 Task: Find the shortest route from Los Angeles to Death Valley National Park.
Action: Mouse moved to (1158, 88)
Screenshot: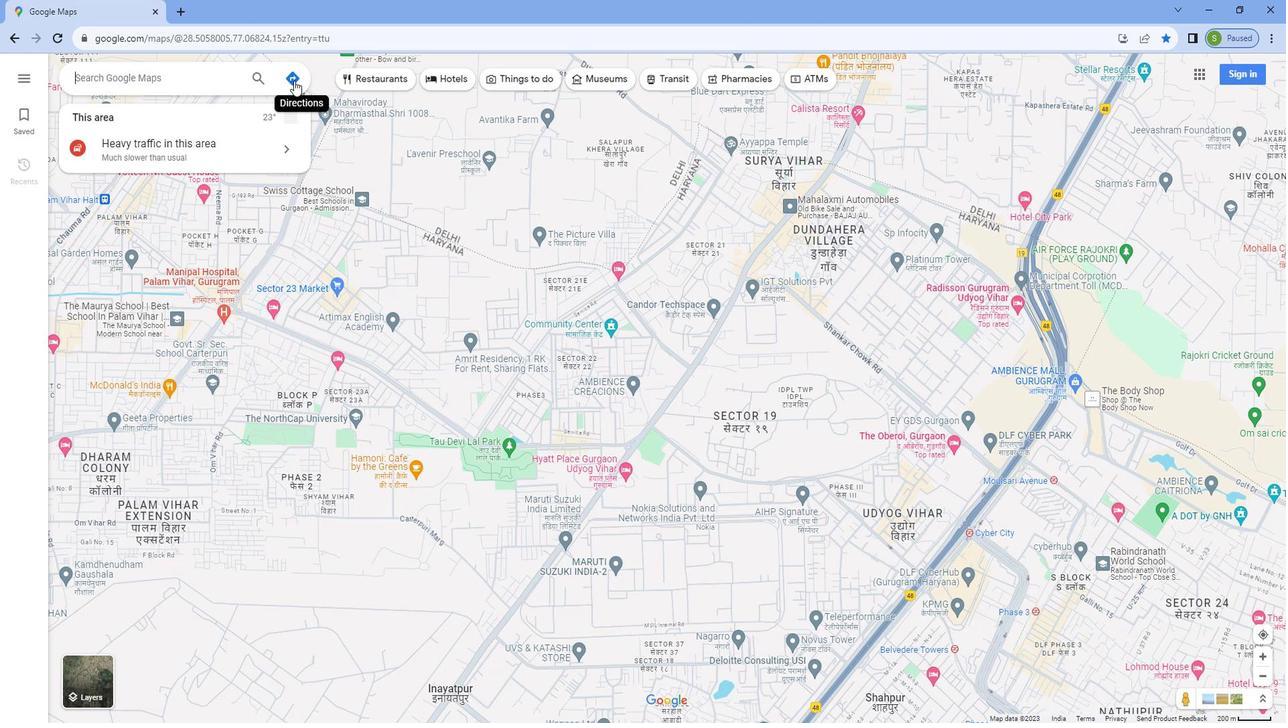 
Action: Mouse pressed left at (1158, 88)
Screenshot: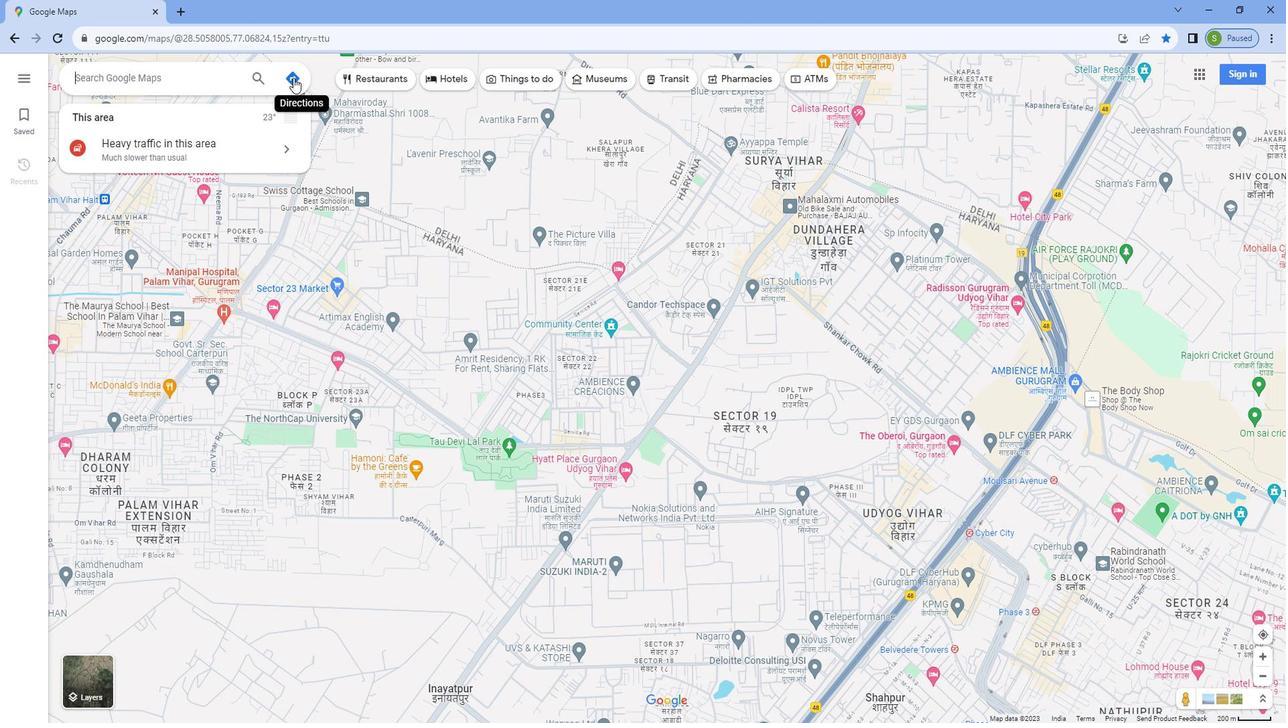
Action: Mouse moved to (1066, 121)
Screenshot: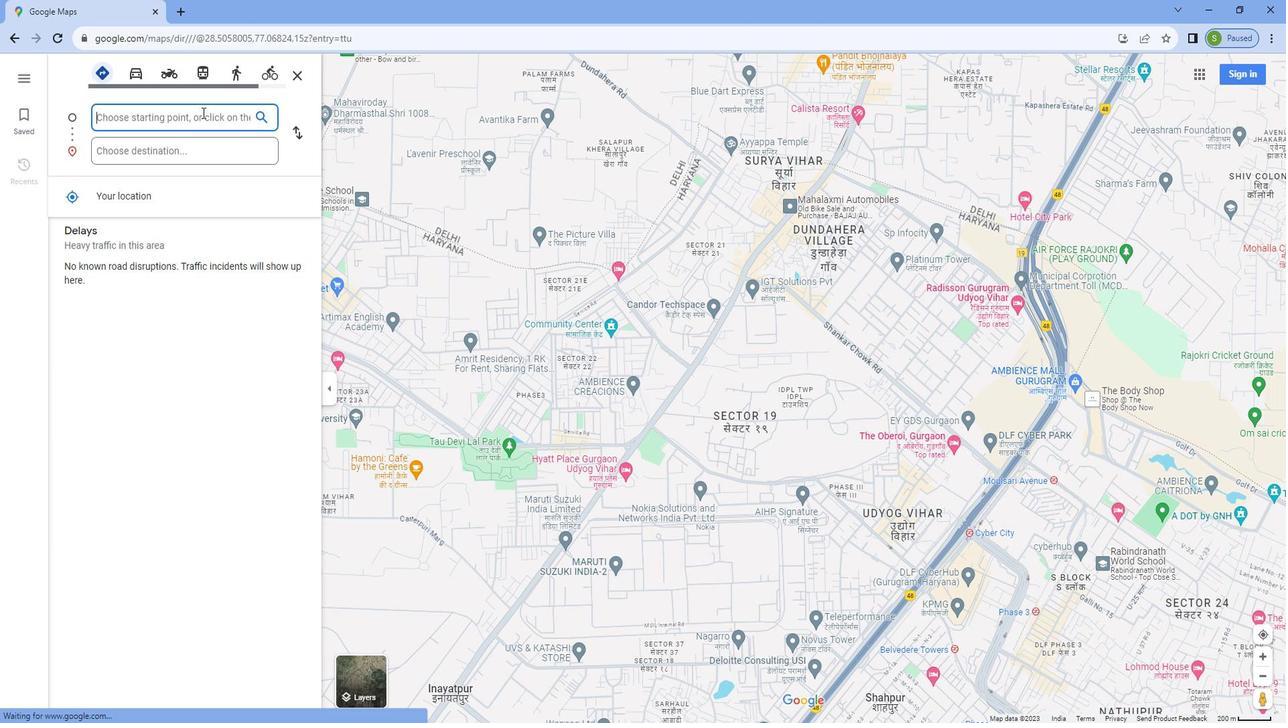 
Action: Mouse pressed left at (1066, 121)
Screenshot: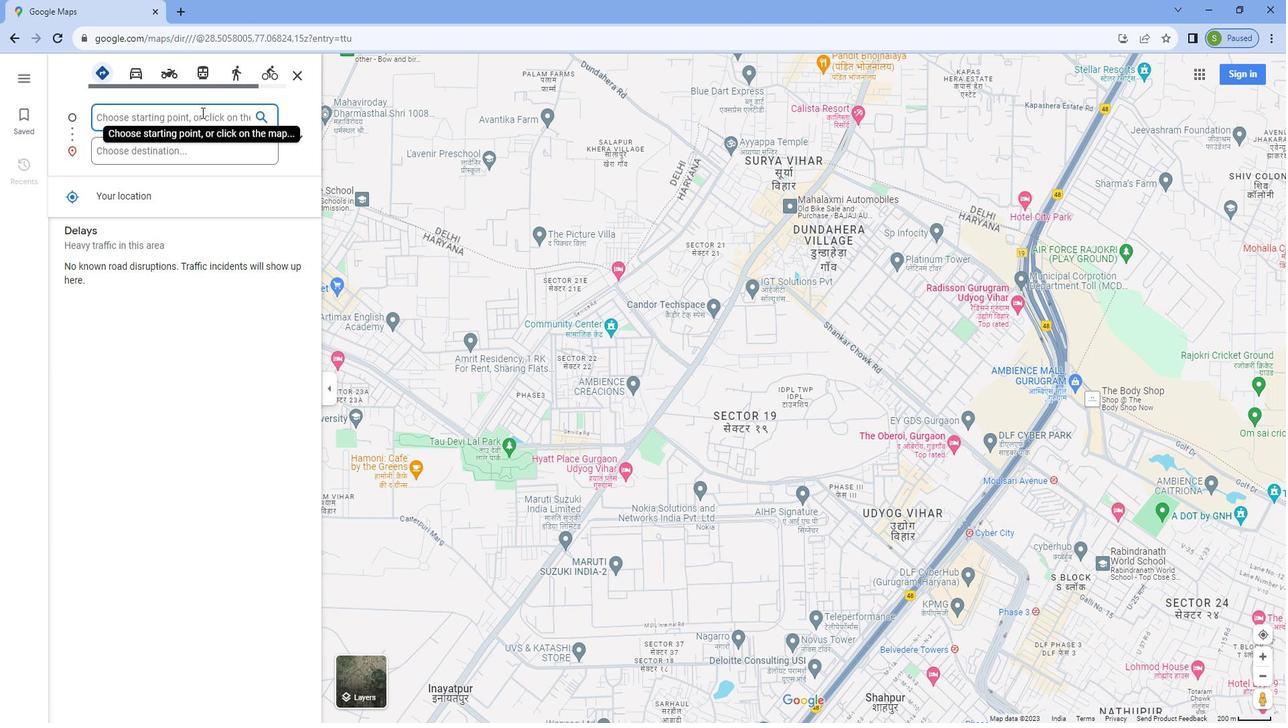 
Action: Key pressed <Key.caps_lock>L<Key.caps_lock>os<Key.space><Key.caps_lock>A<Key.caps_lock>ngeles
Screenshot: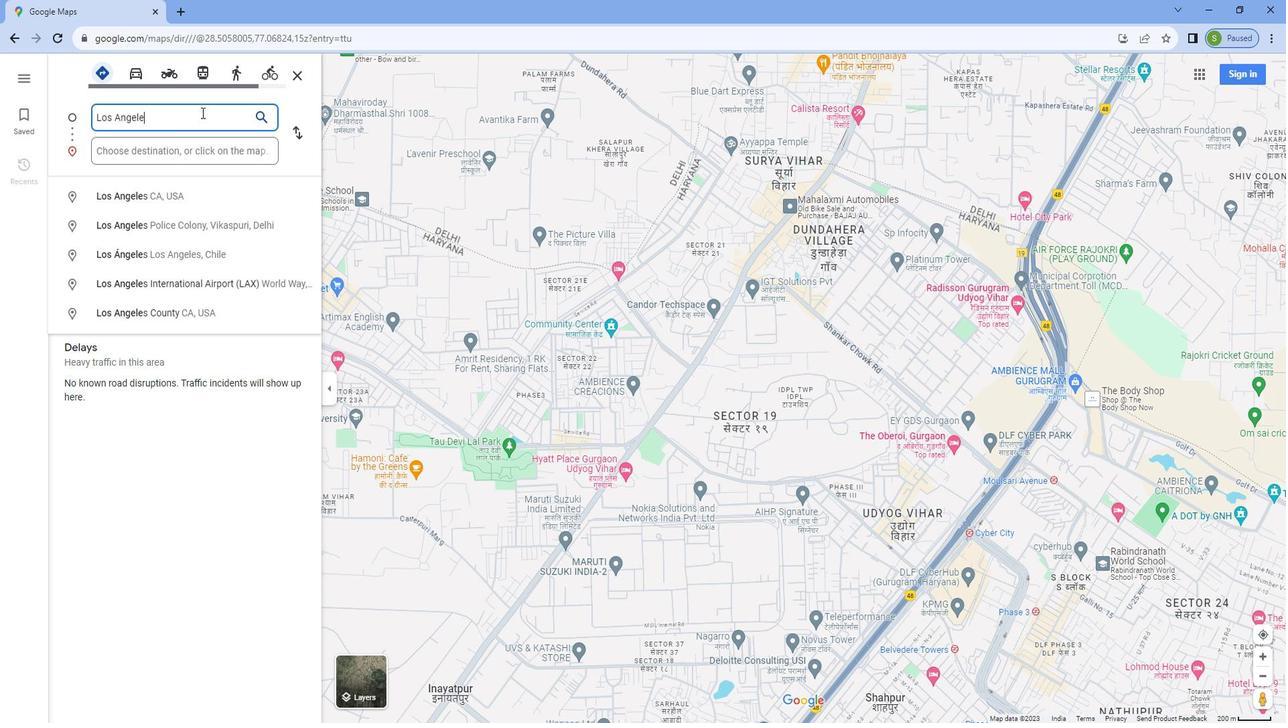 
Action: Mouse moved to (1078, 162)
Screenshot: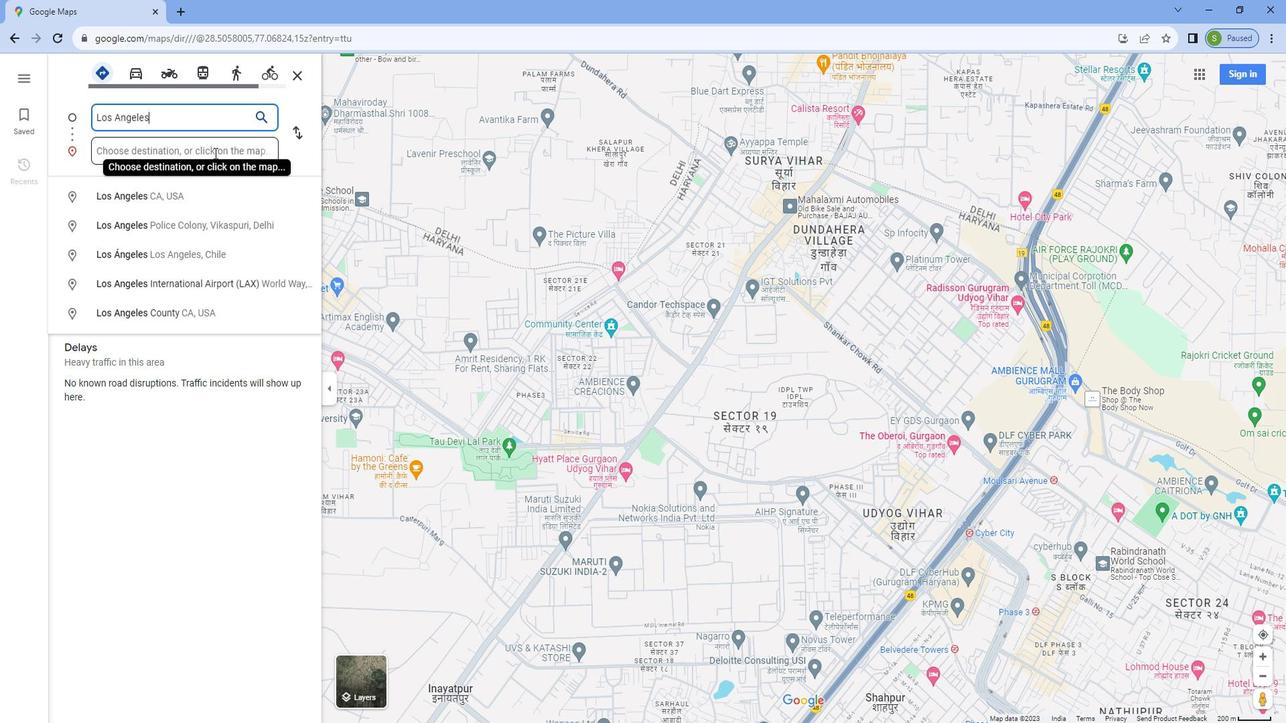 
Action: Mouse pressed left at (1078, 162)
Screenshot: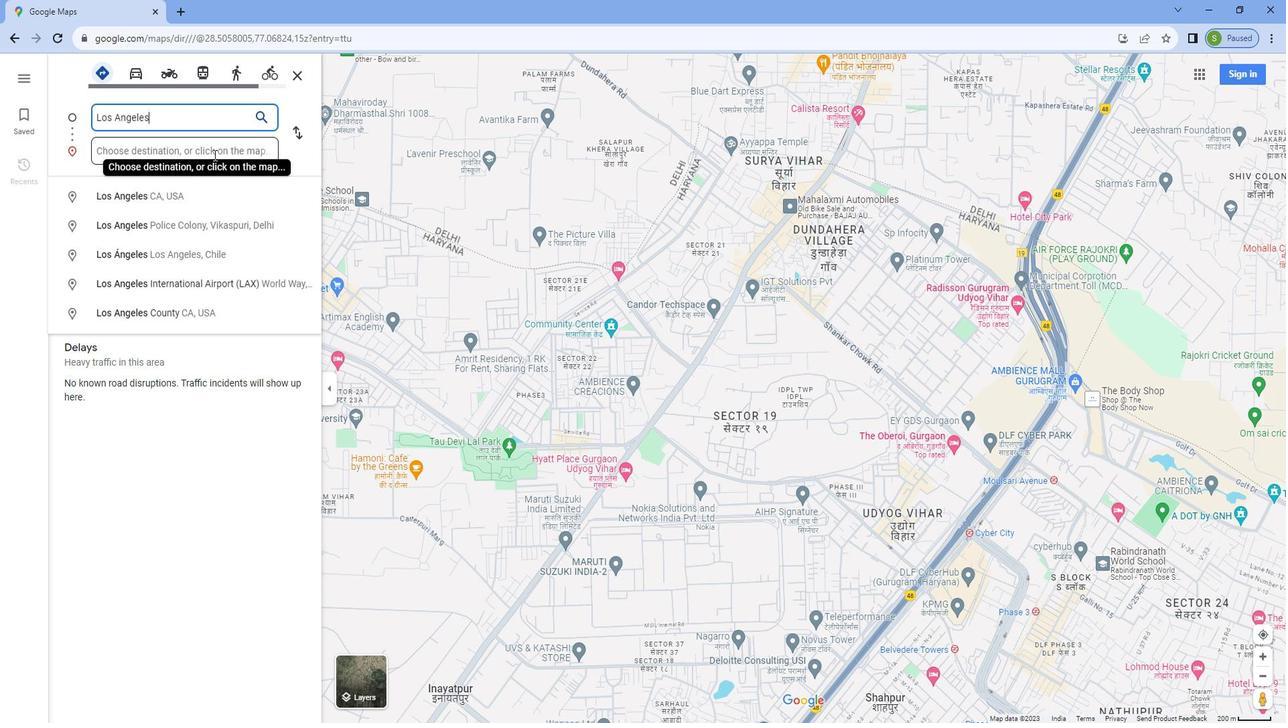 
Action: Key pressed <Key.caps_lock>D<Key.caps_lock>eath<Key.space><Key.caps_lock>V<Key.caps_lock>alley<Key.space><Key.caps_lock>N<Key.caps_lock>ational<Key.space><Key.caps_lock>P<Key.caps_lock>ark<Key.enter>
Screenshot: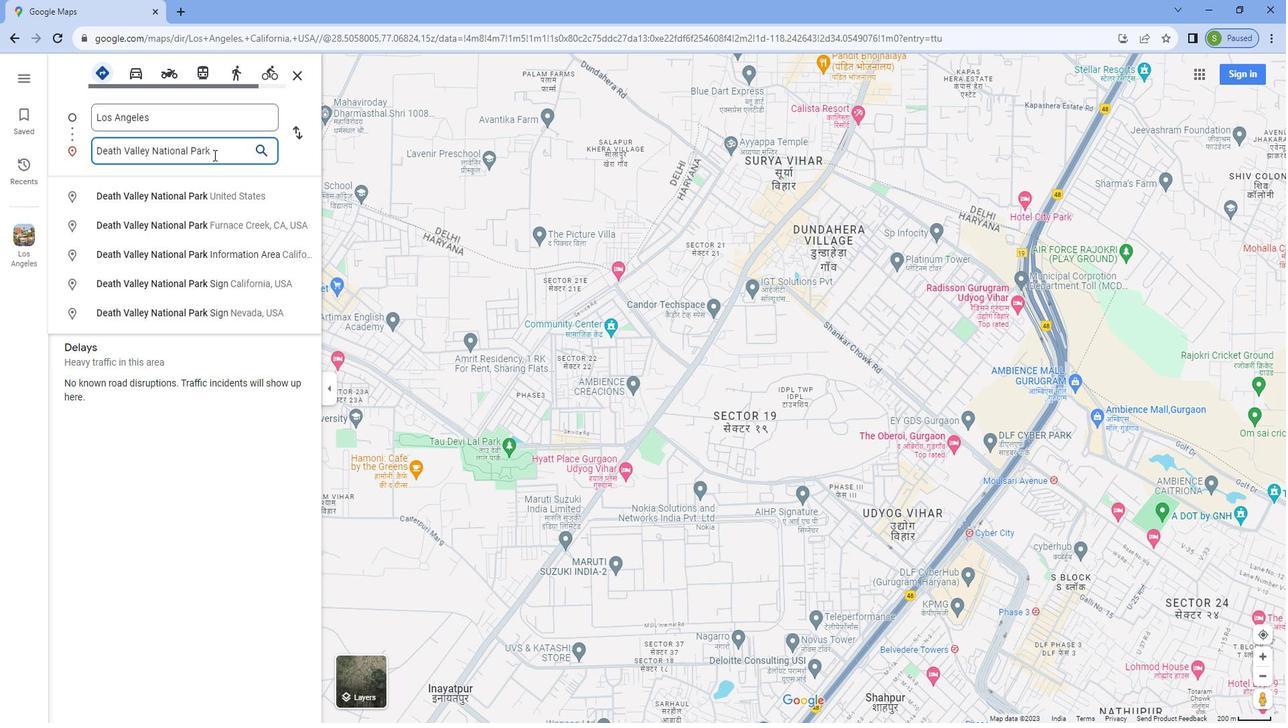 
Action: Mouse moved to (979, 369)
Screenshot: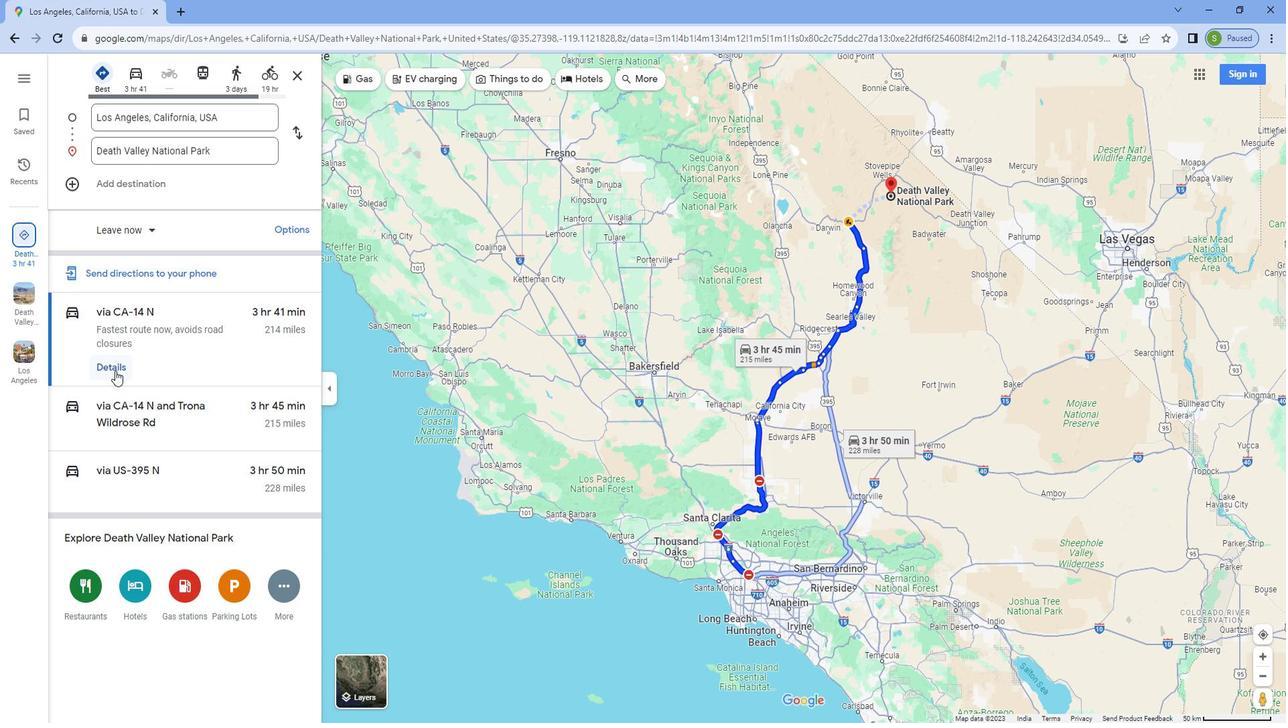 
Action: Mouse pressed left at (979, 369)
Screenshot: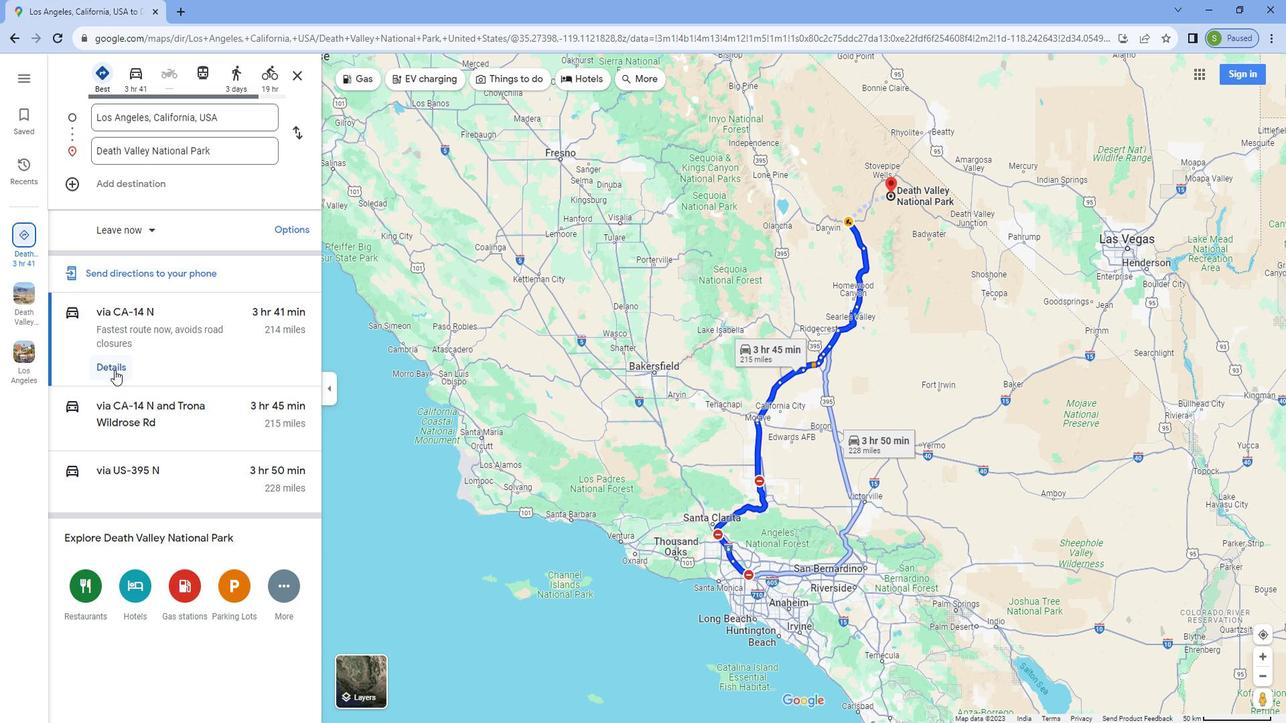 
Action: Mouse moved to (938, 253)
Screenshot: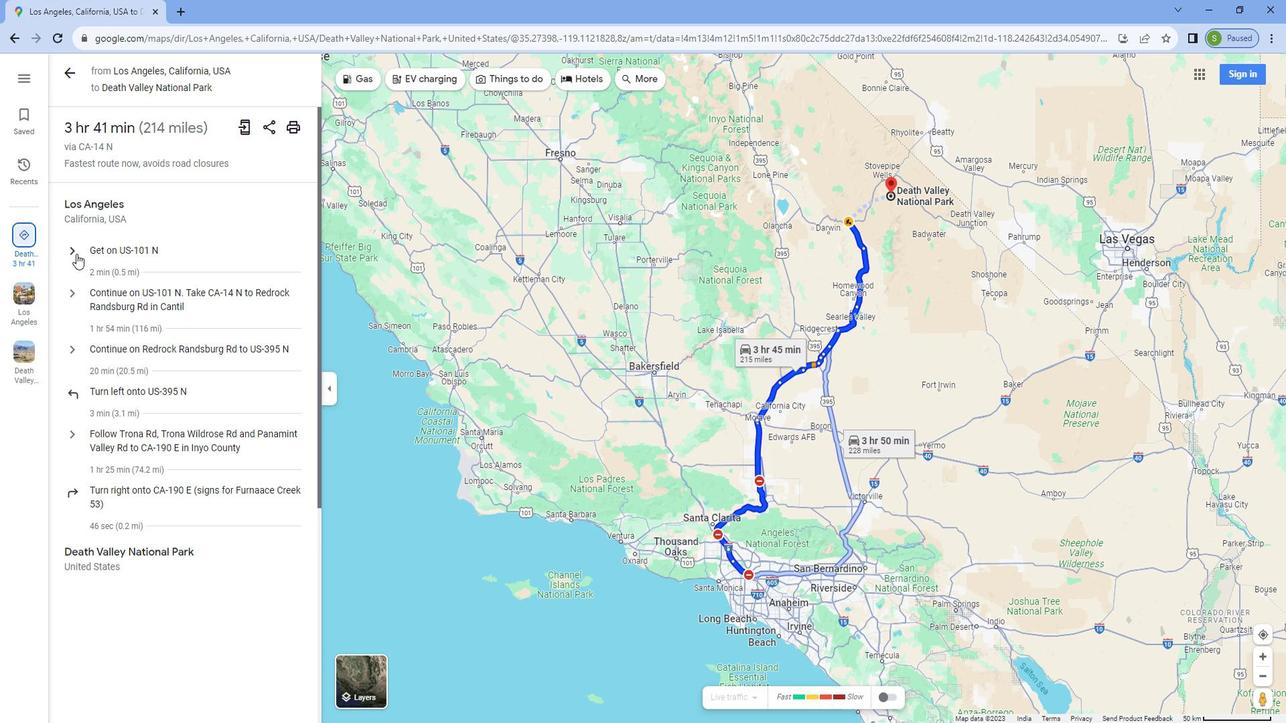 
Action: Mouse pressed left at (938, 253)
Screenshot: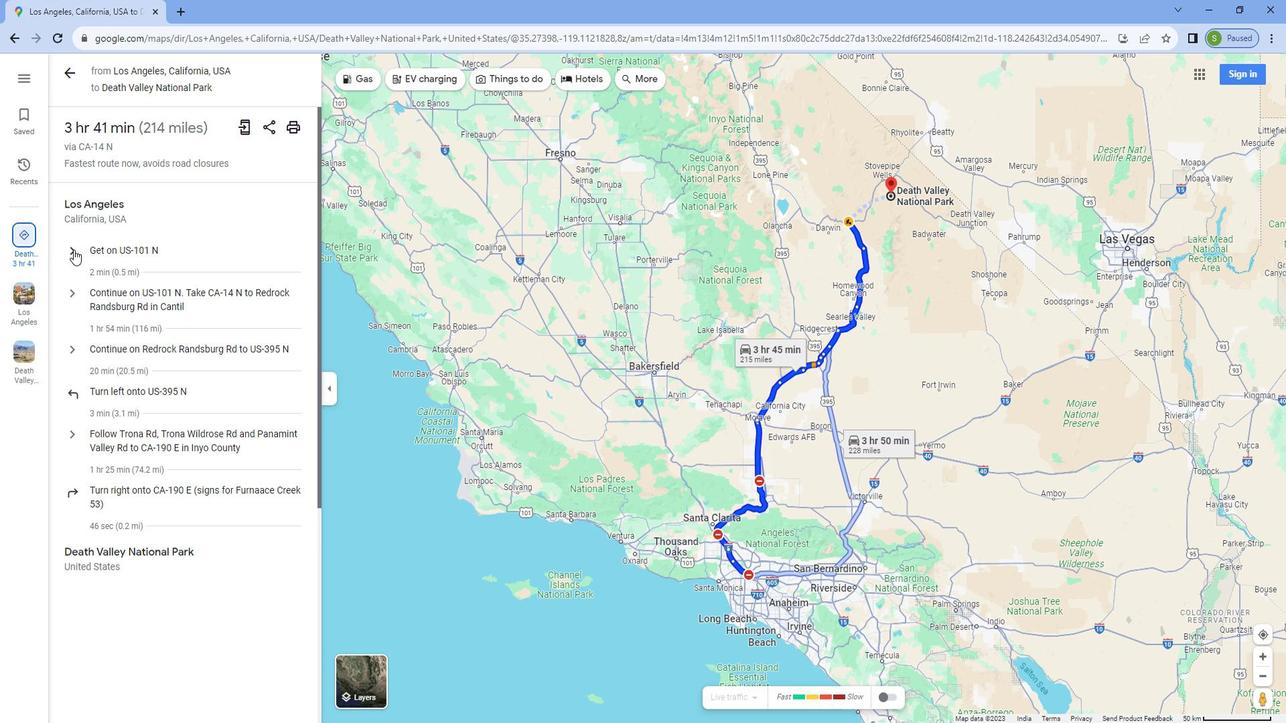 
Action: Mouse moved to (961, 371)
Screenshot: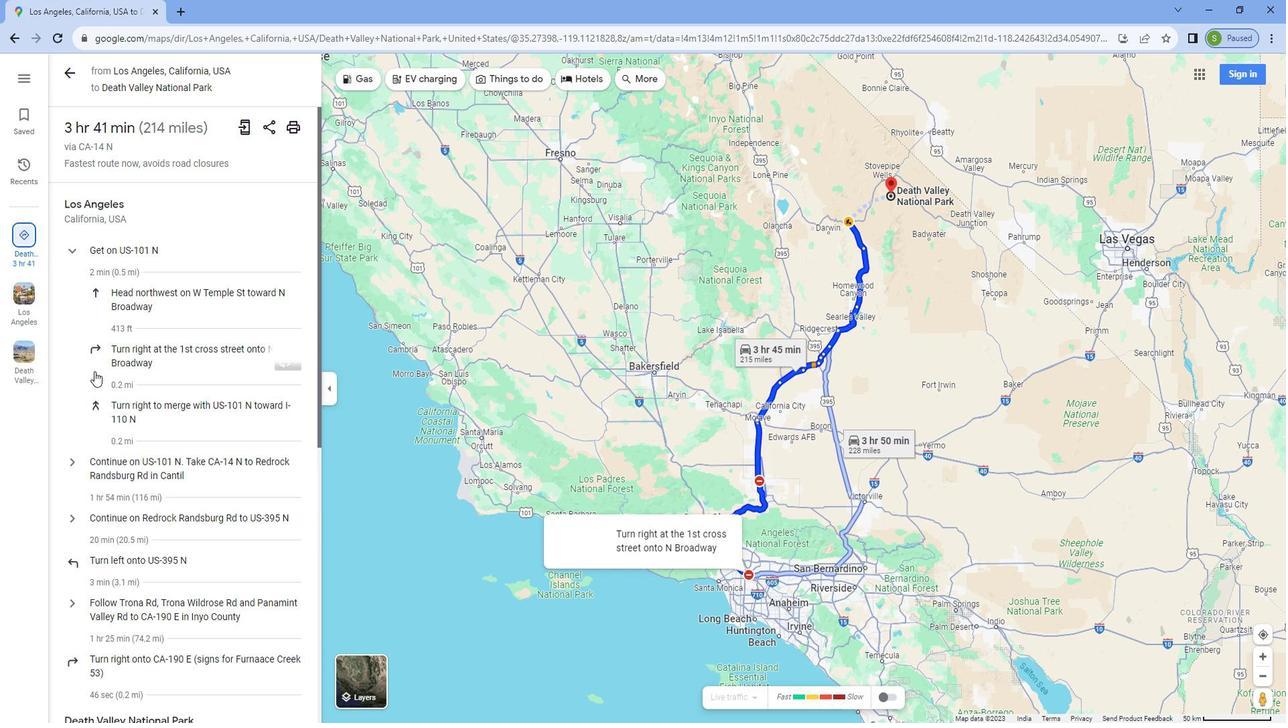 
Action: Mouse scrolled (961, 370) with delta (0, 0)
Screenshot: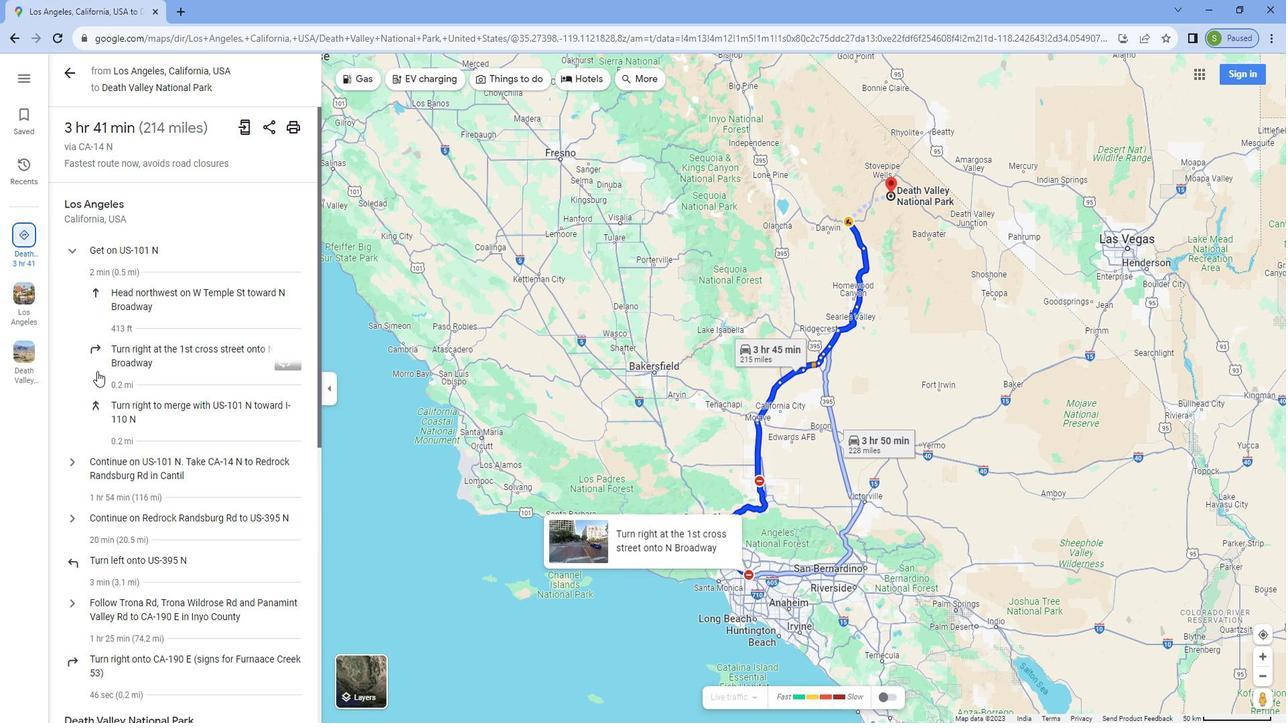 
Action: Mouse scrolled (961, 370) with delta (0, 0)
Screenshot: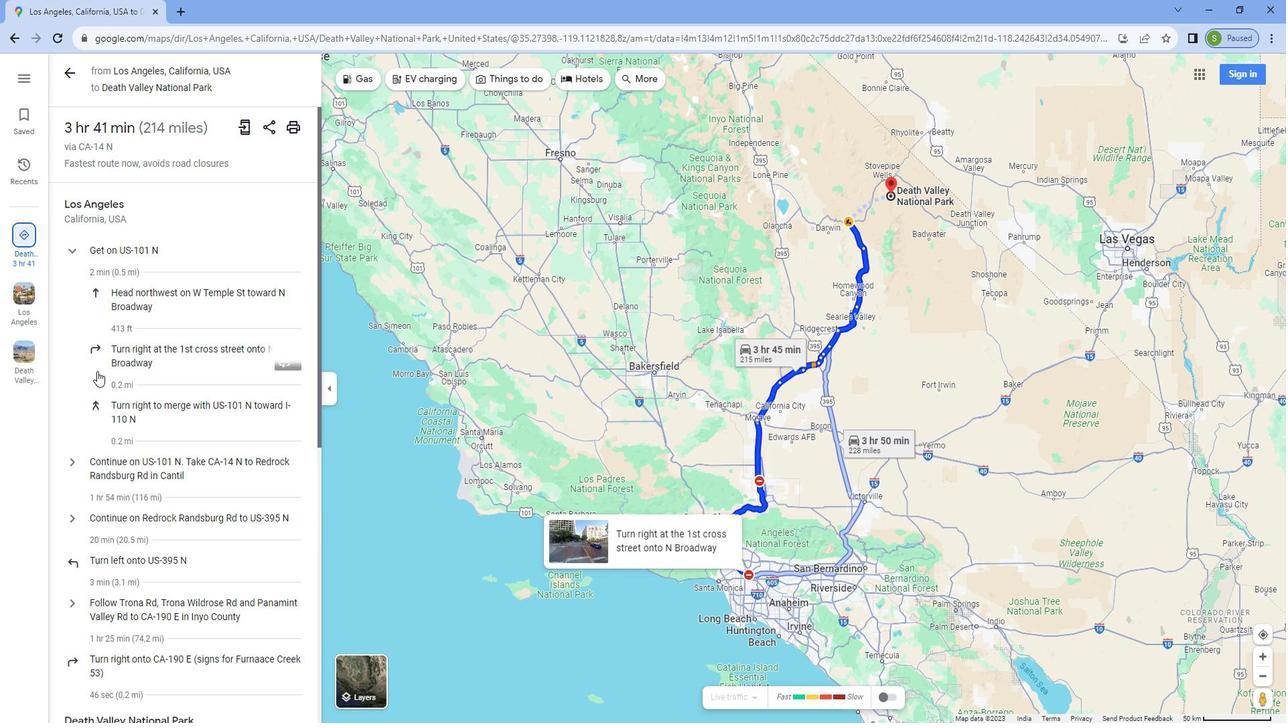 
Action: Mouse moved to (941, 330)
Screenshot: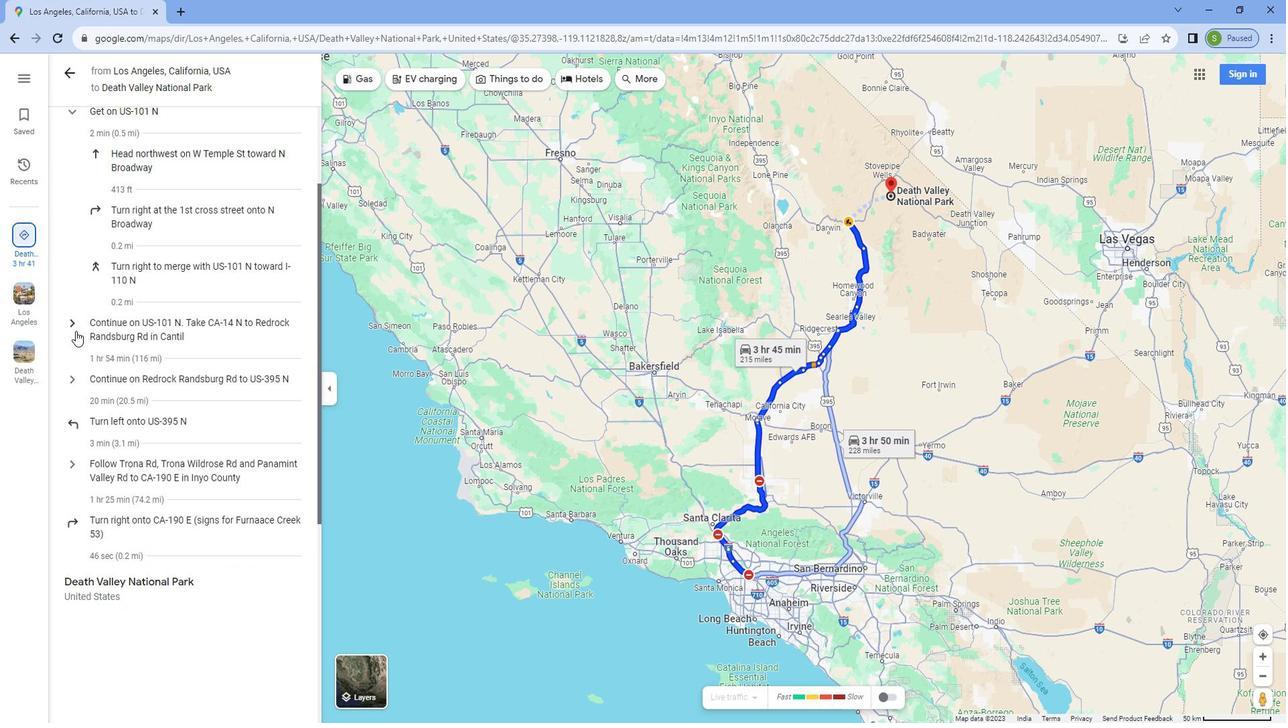 
Action: Mouse pressed left at (941, 330)
Screenshot: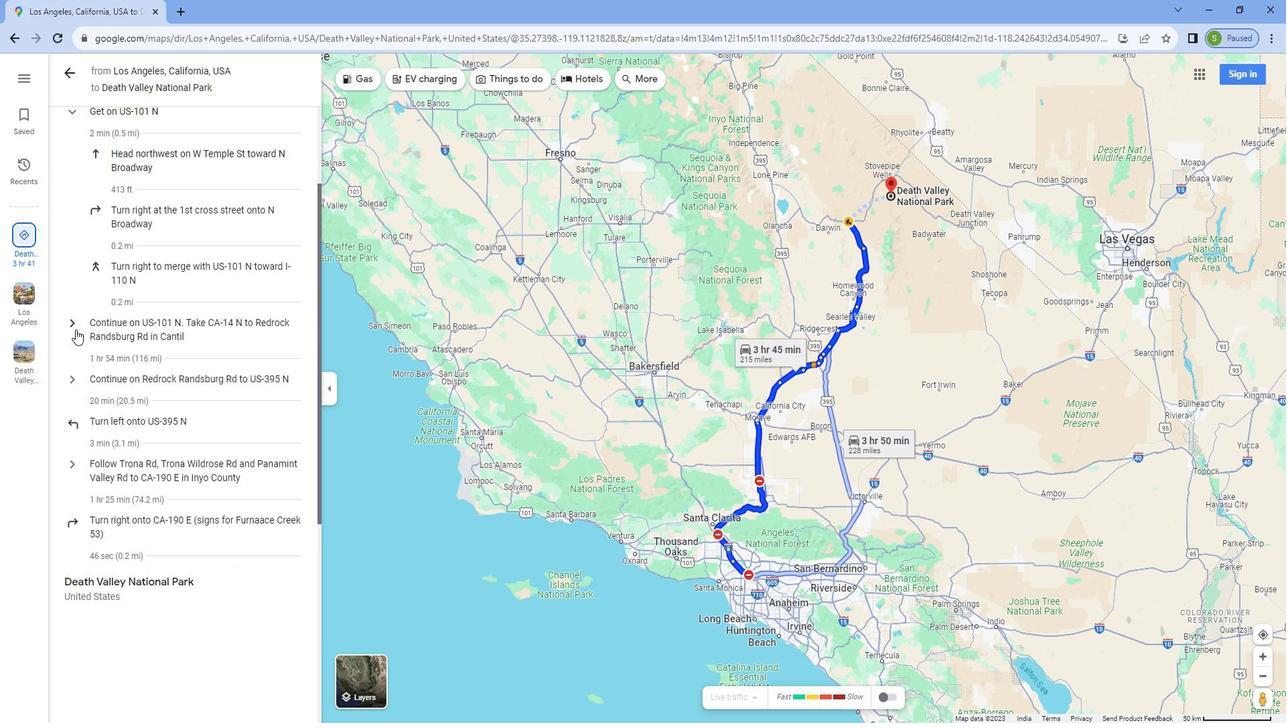 
Action: Mouse moved to (983, 426)
Screenshot: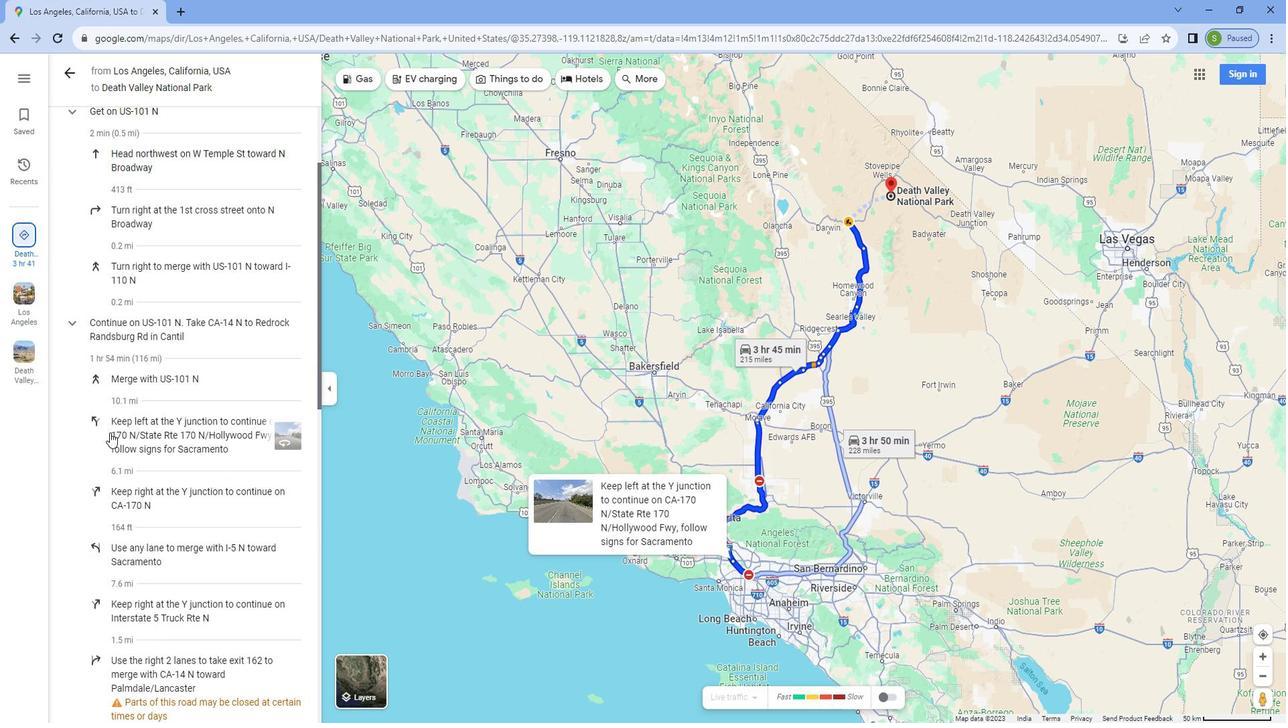 
Action: Mouse scrolled (983, 425) with delta (0, 0)
Screenshot: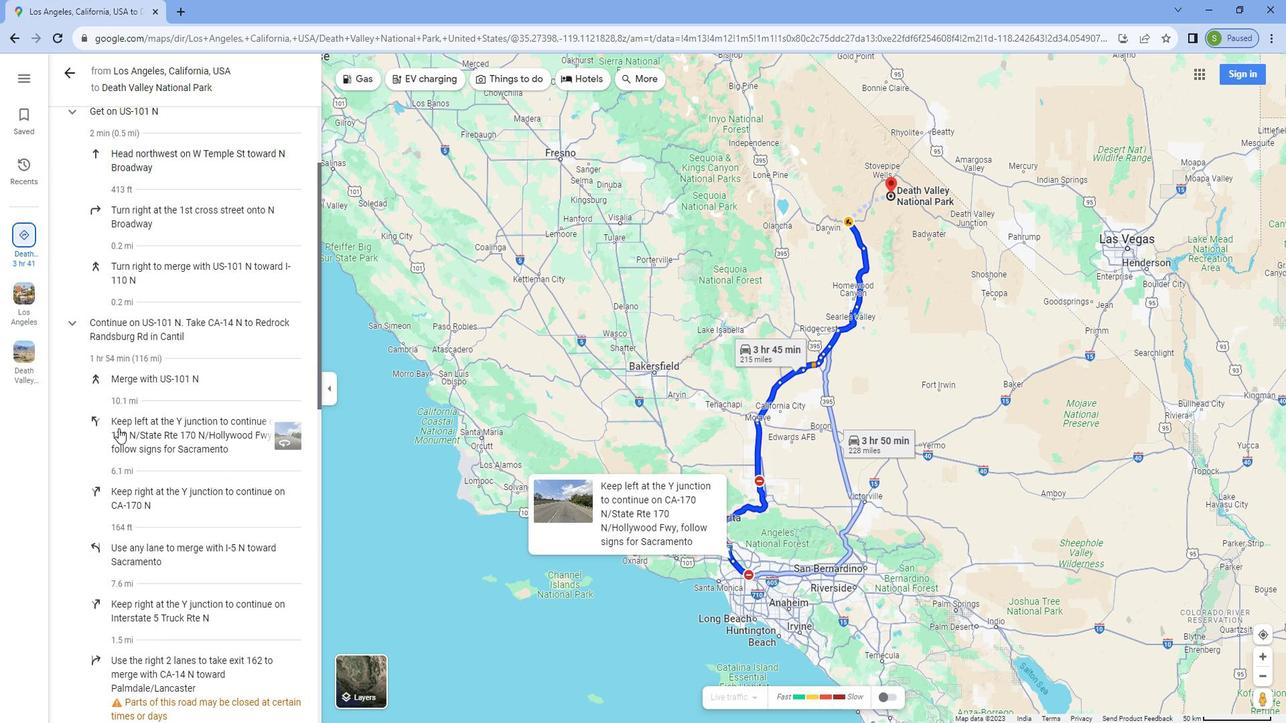 
Action: Mouse scrolled (983, 425) with delta (0, 0)
Screenshot: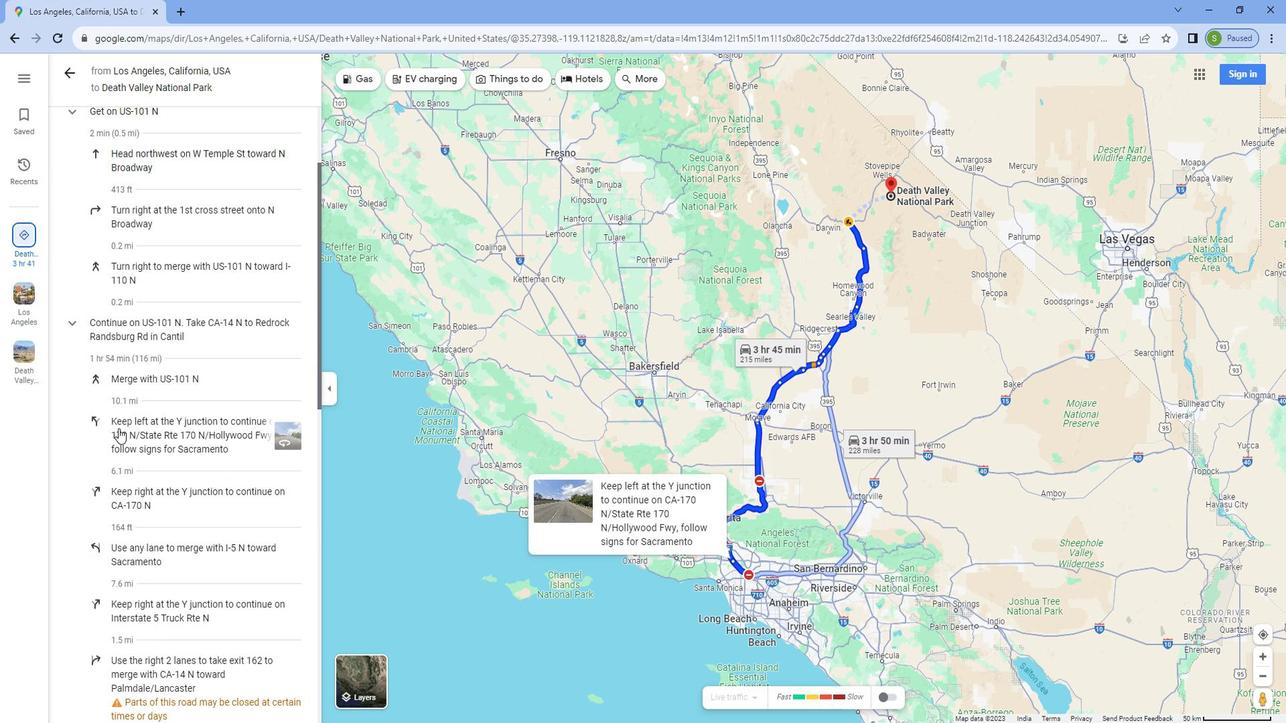 
Action: Mouse scrolled (983, 425) with delta (0, 0)
Screenshot: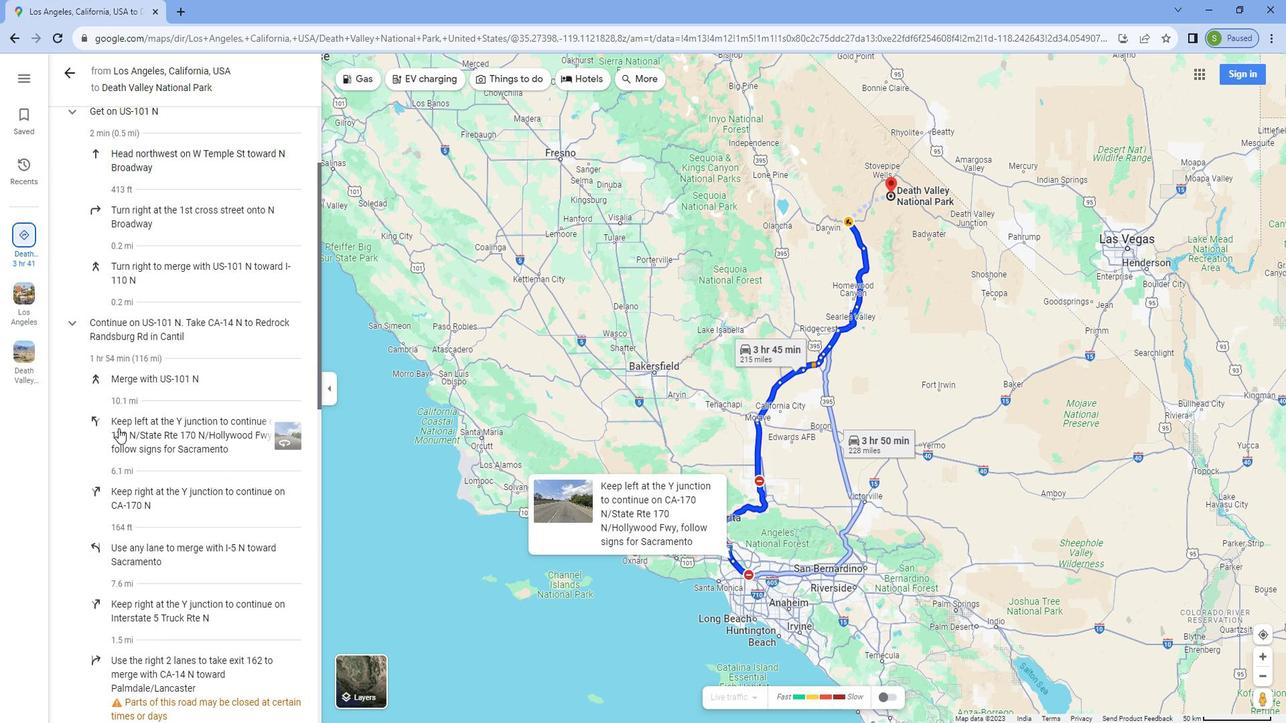 
Action: Mouse scrolled (983, 425) with delta (0, 0)
Screenshot: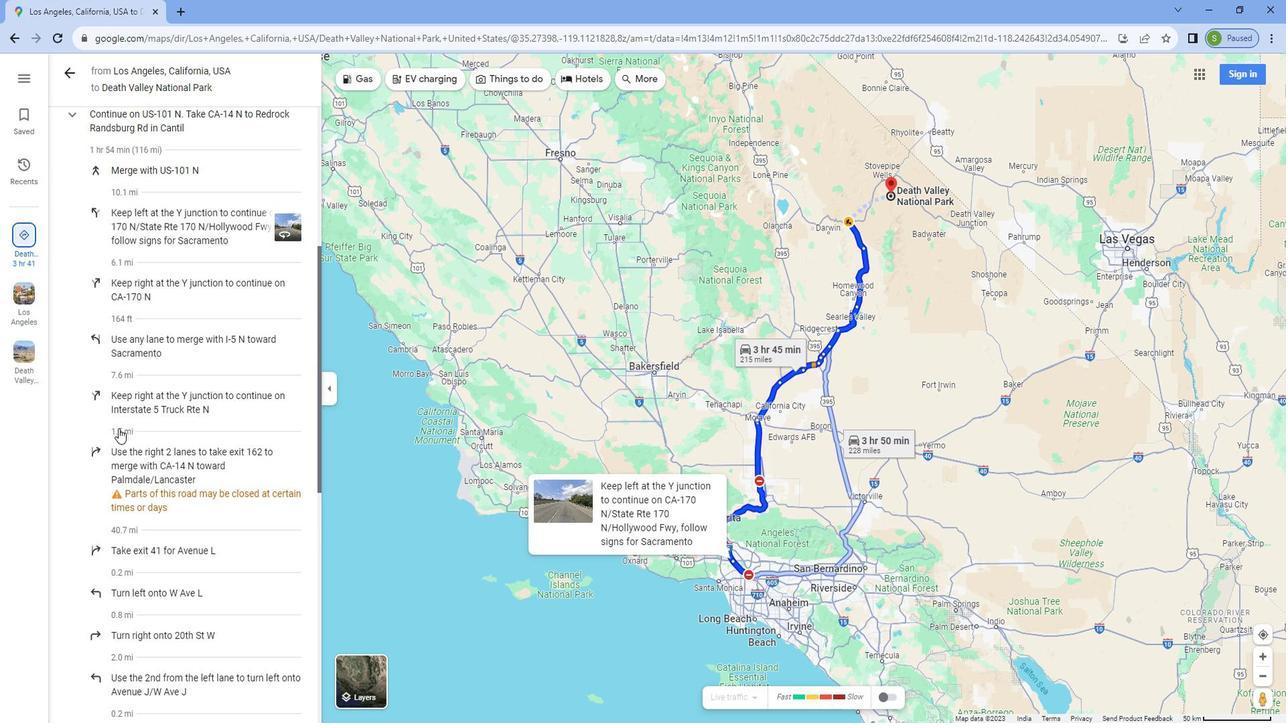 
Action: Mouse scrolled (983, 425) with delta (0, 0)
Screenshot: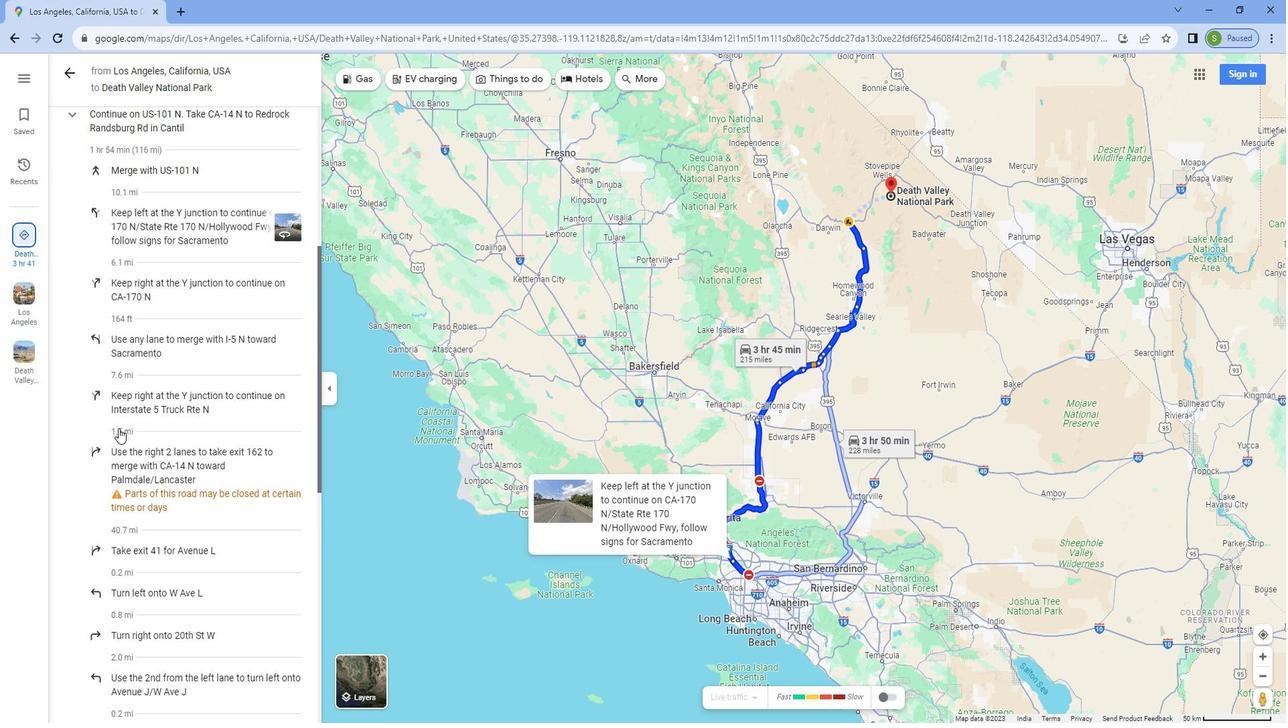 
Action: Mouse scrolled (983, 425) with delta (0, 0)
Screenshot: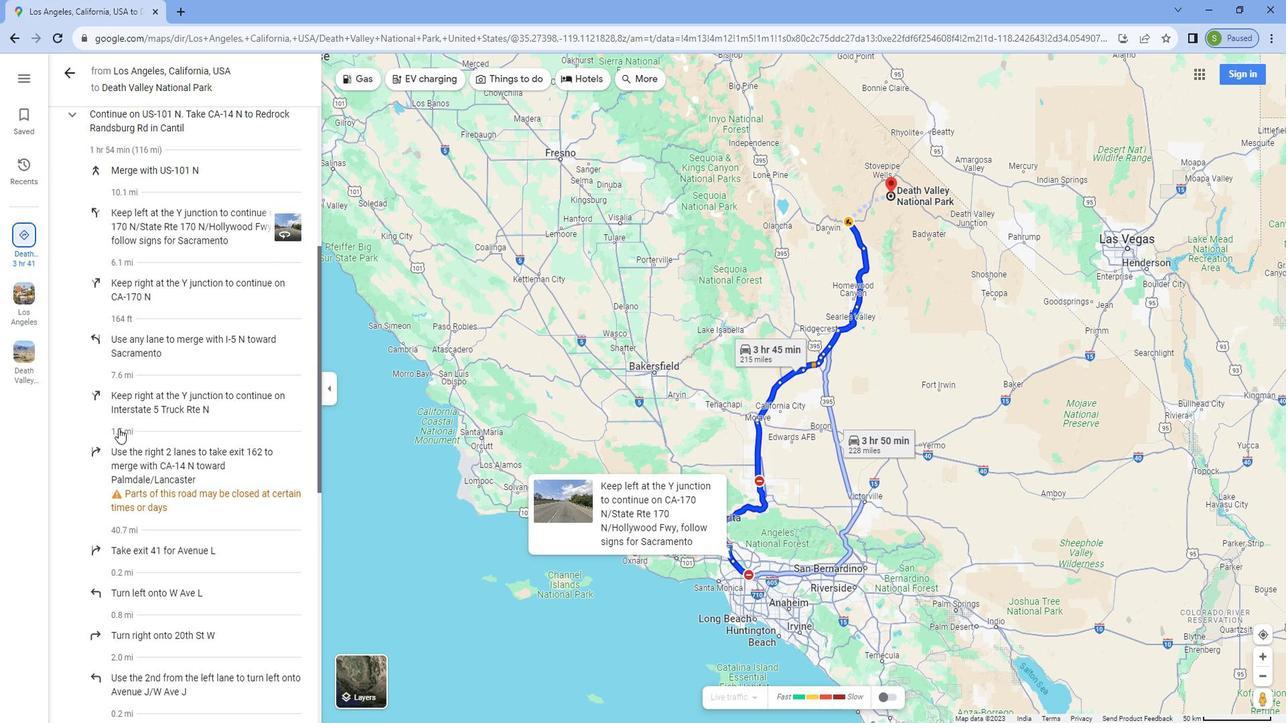 
Action: Mouse scrolled (983, 425) with delta (0, 0)
Screenshot: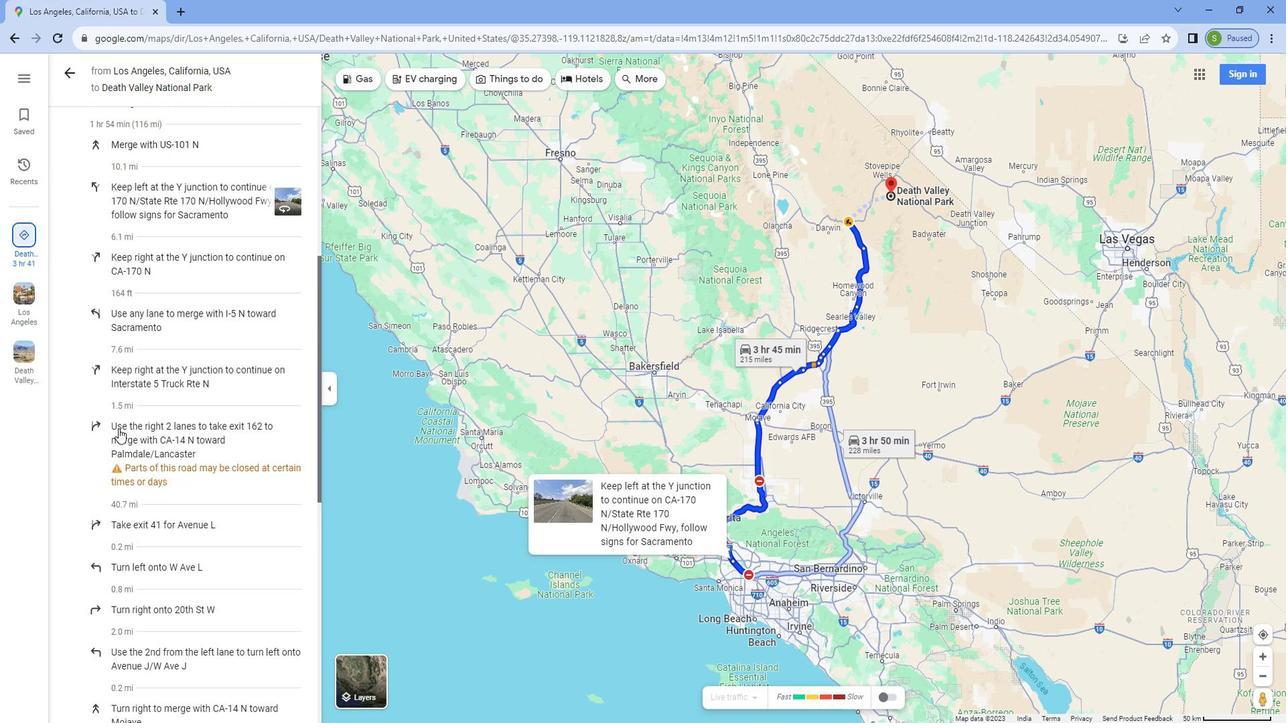 
Action: Mouse scrolled (983, 425) with delta (0, 0)
Screenshot: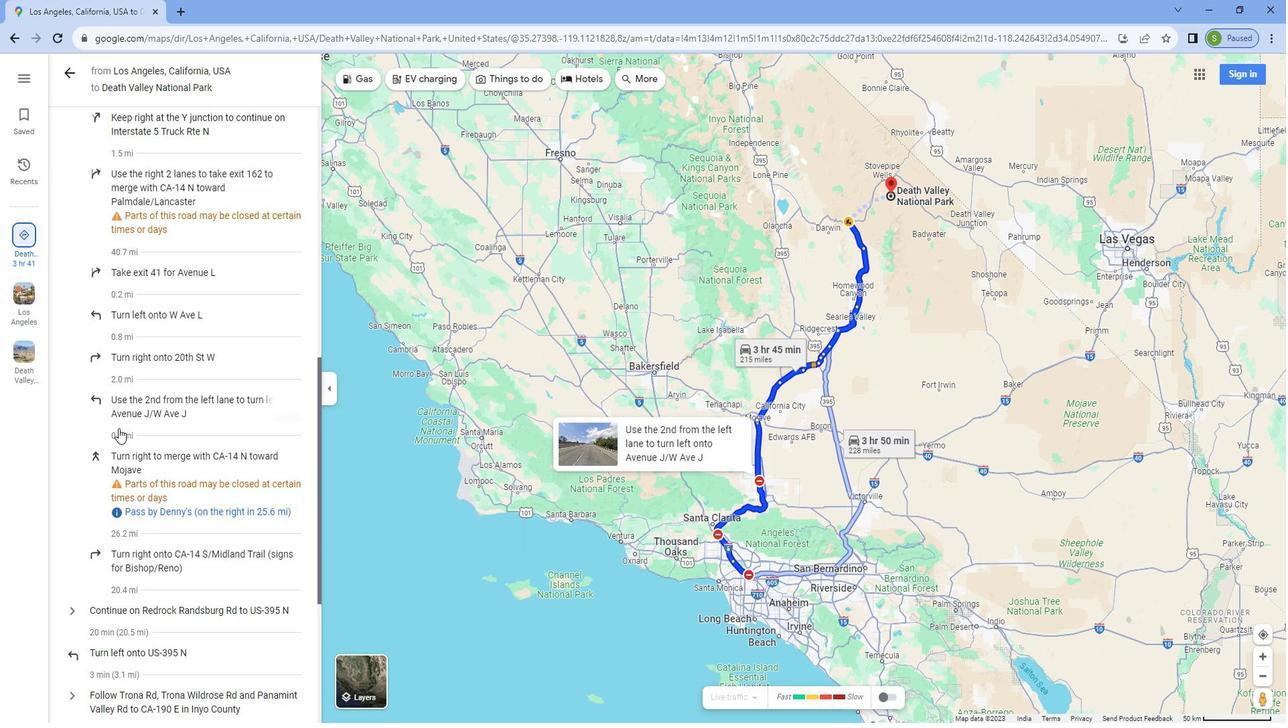 
Action: Mouse scrolled (983, 425) with delta (0, 0)
Screenshot: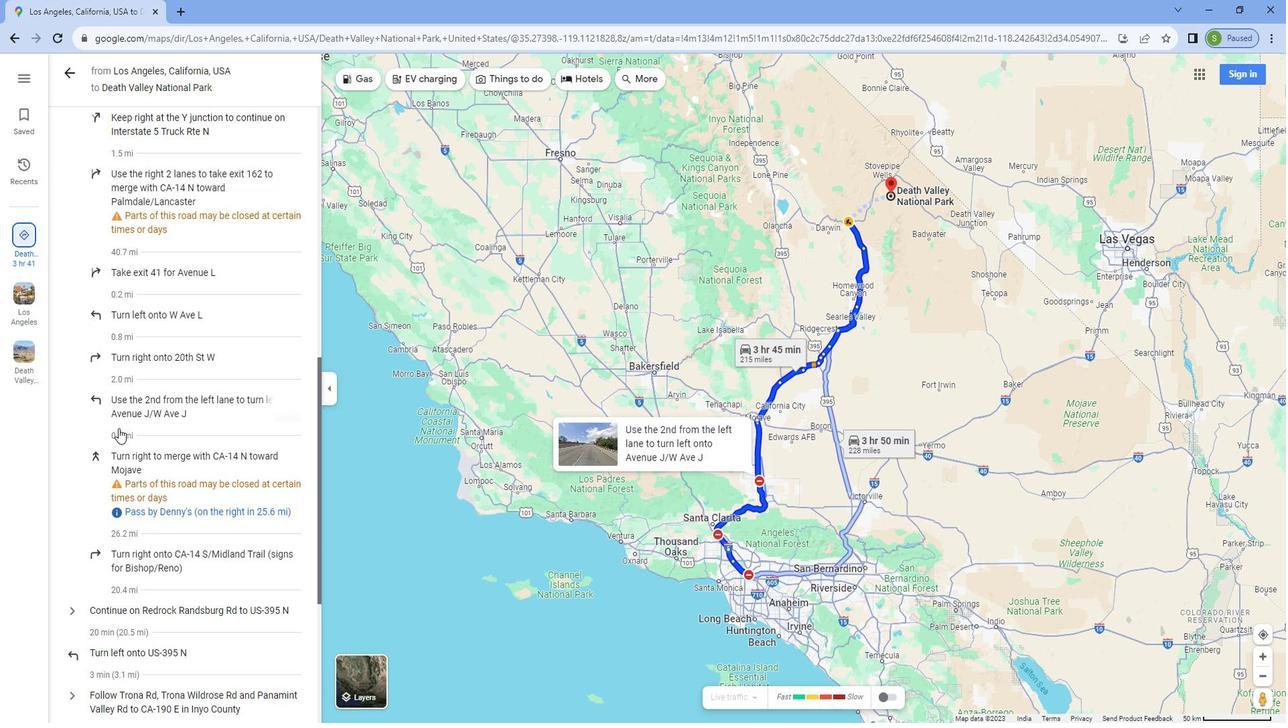 
Action: Mouse scrolled (983, 425) with delta (0, 0)
Screenshot: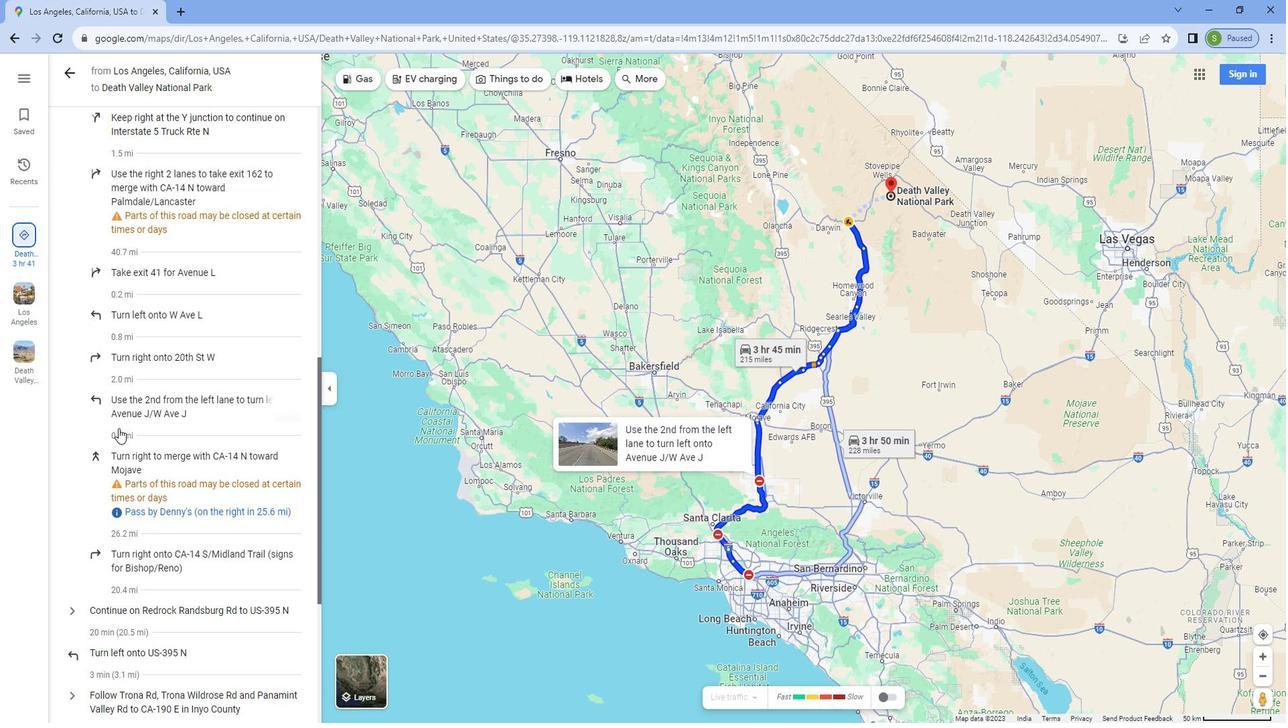 
Action: Mouse scrolled (983, 425) with delta (0, 0)
Screenshot: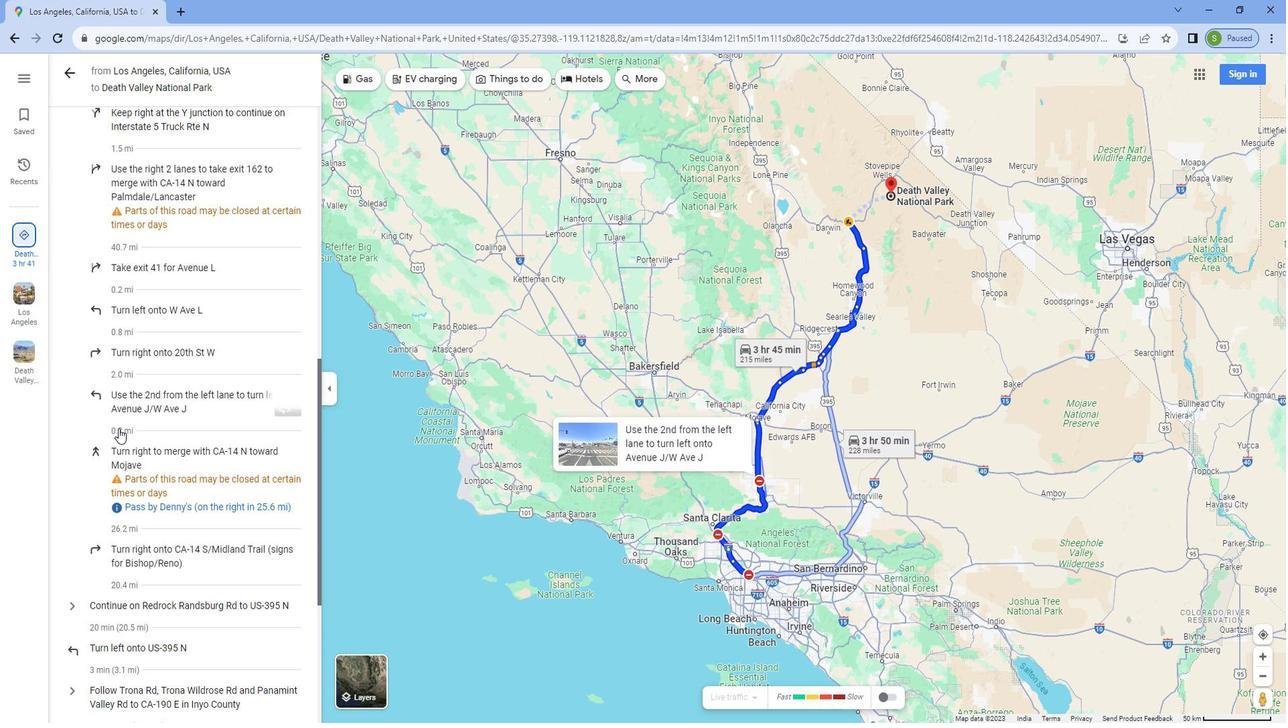 
Action: Mouse moved to (940, 328)
Screenshot: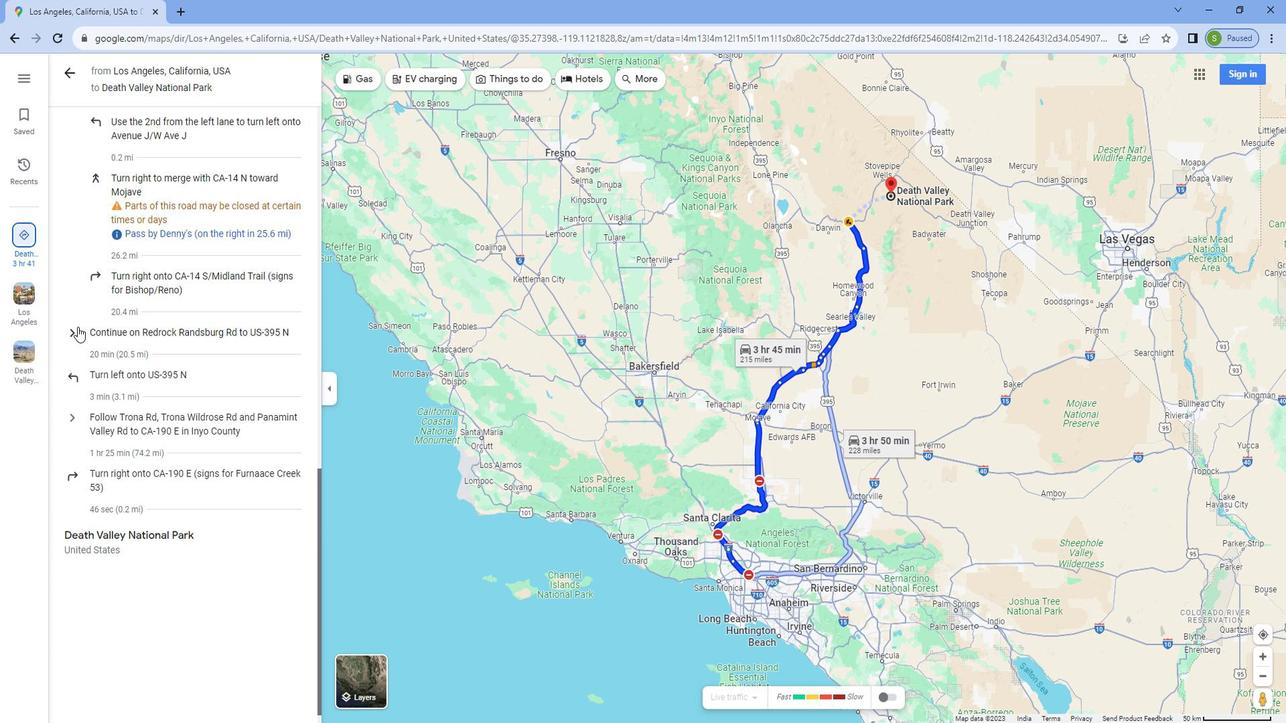 
Action: Mouse pressed left at (940, 328)
Screenshot: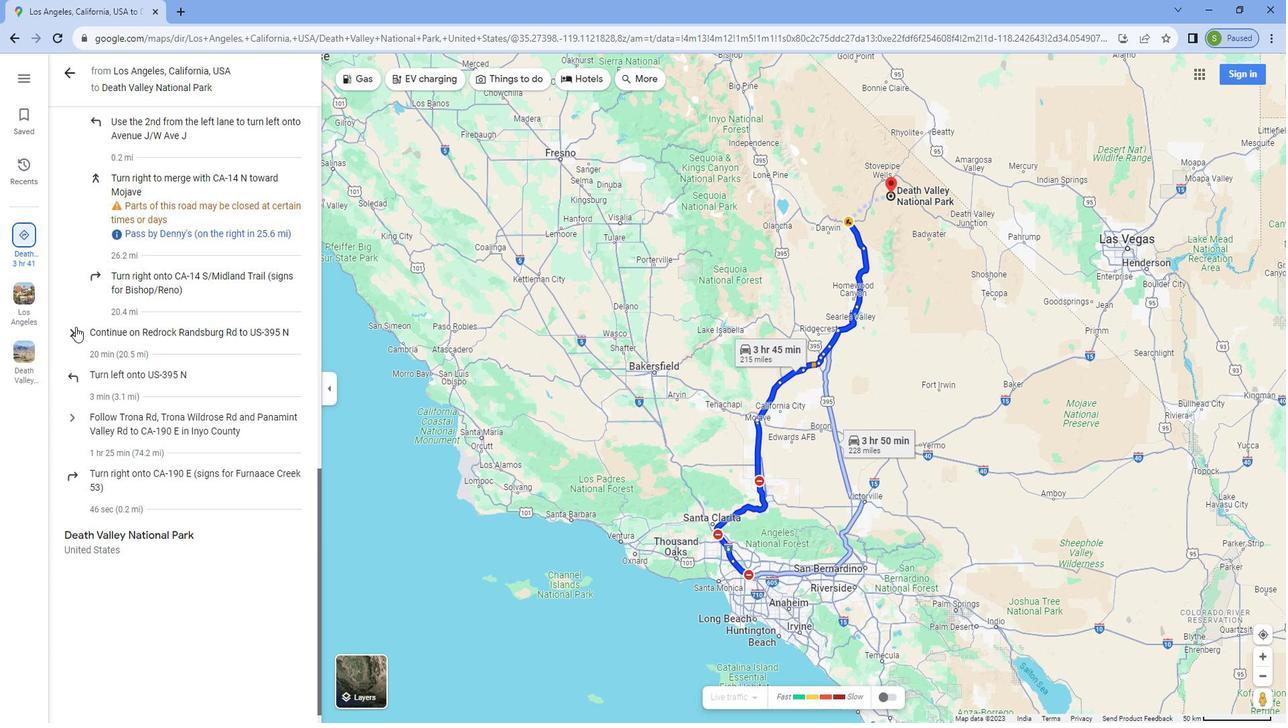 
Action: Mouse moved to (940, 494)
Screenshot: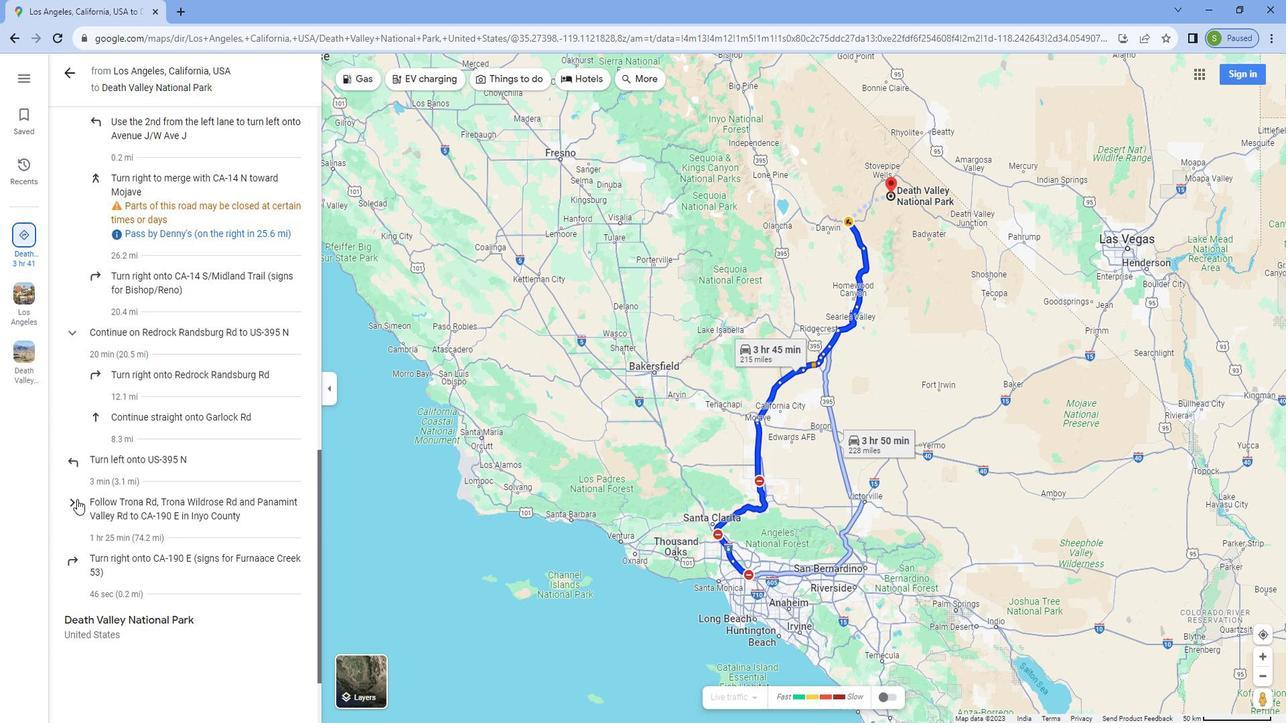 
Action: Mouse pressed left at (940, 494)
Screenshot: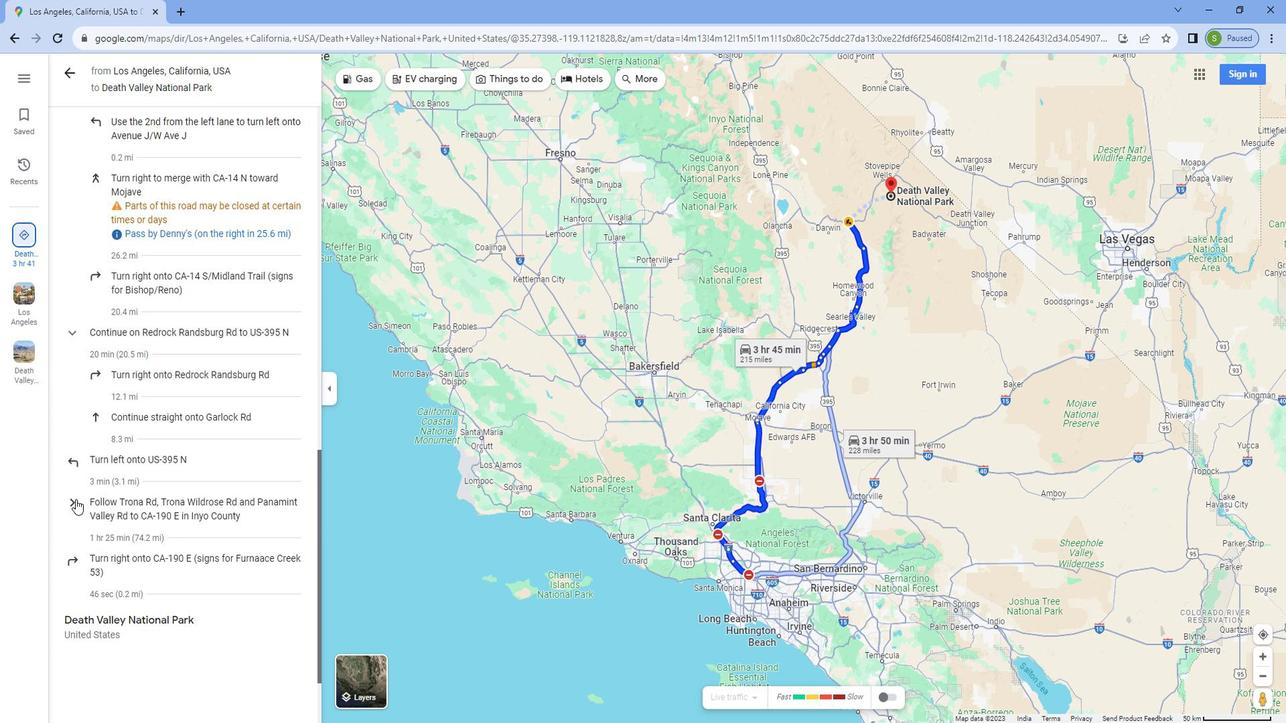 
Action: Mouse moved to (941, 494)
Screenshot: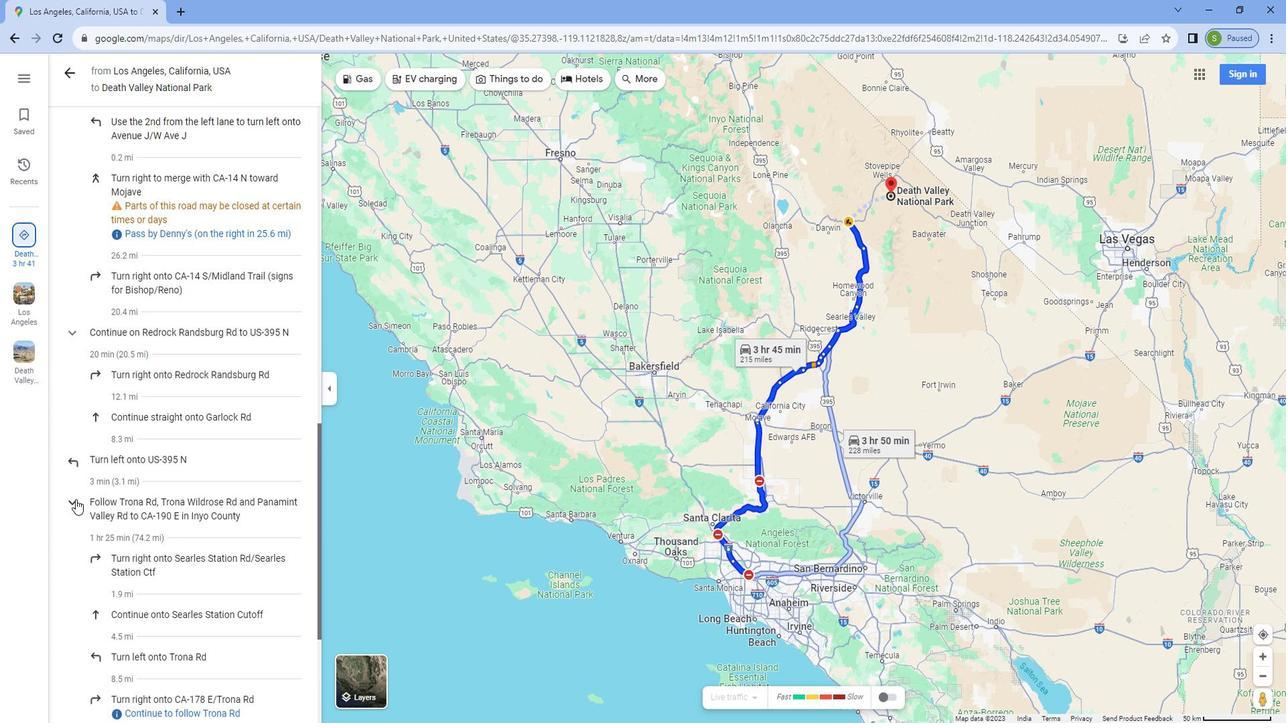 
Action: Mouse scrolled (941, 493) with delta (0, 0)
Screenshot: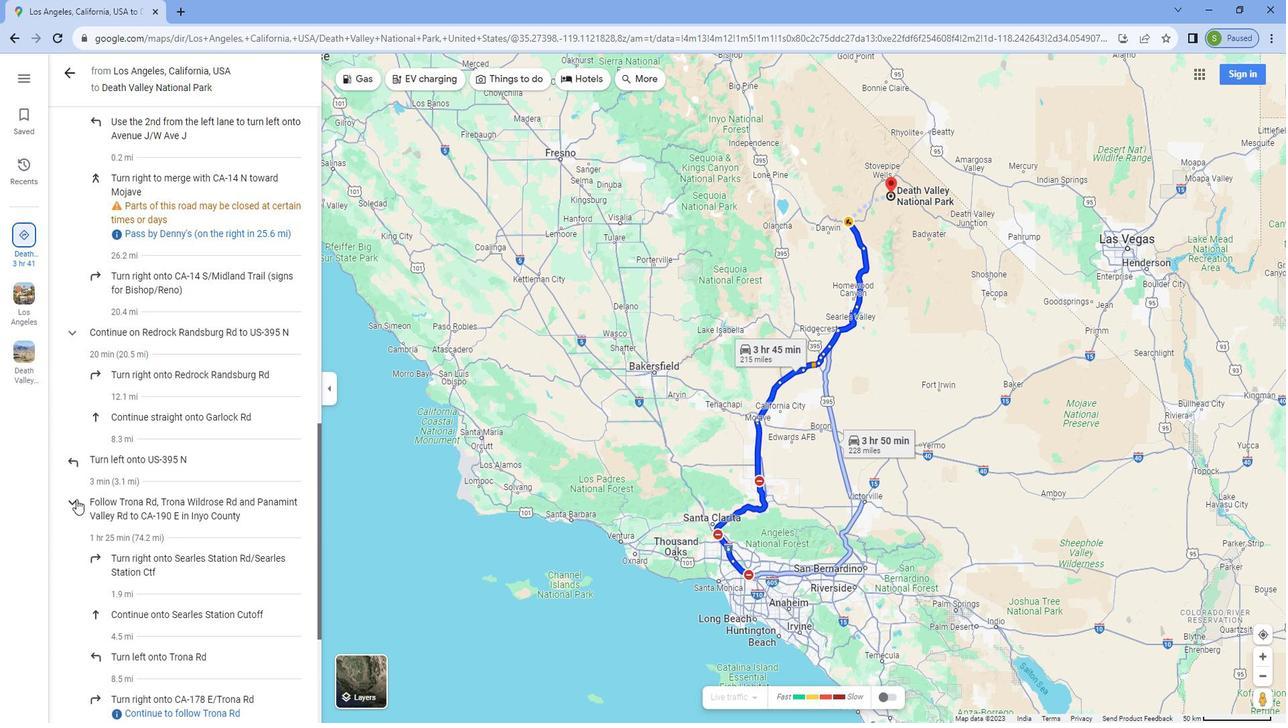 
Action: Mouse scrolled (941, 493) with delta (0, 0)
Screenshot: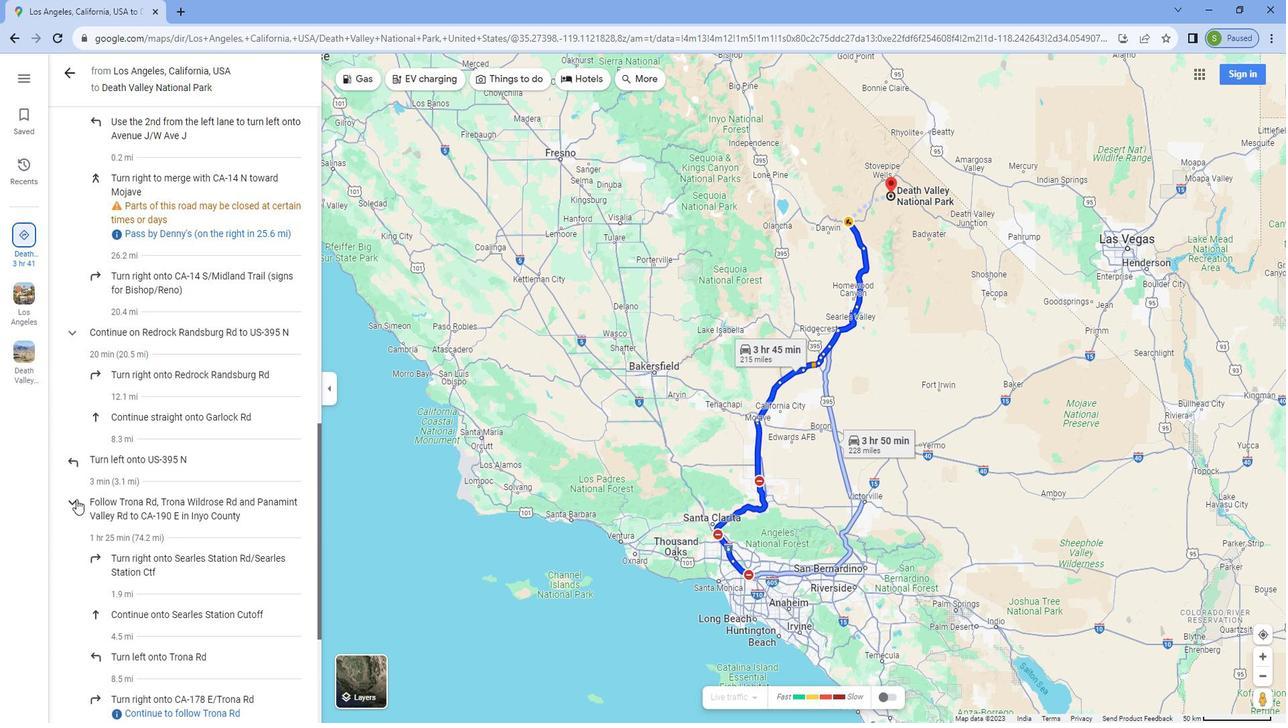 
Action: Mouse scrolled (941, 493) with delta (0, 0)
Screenshot: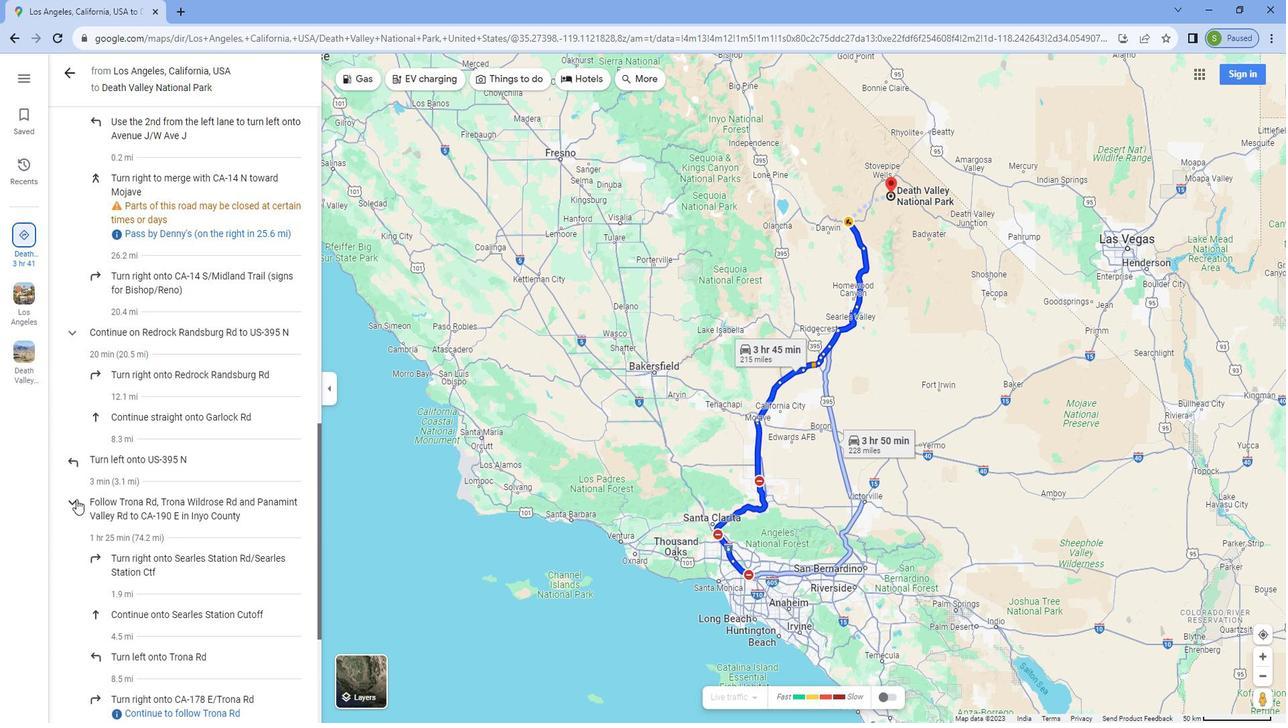 
Action: Mouse moved to (942, 494)
Screenshot: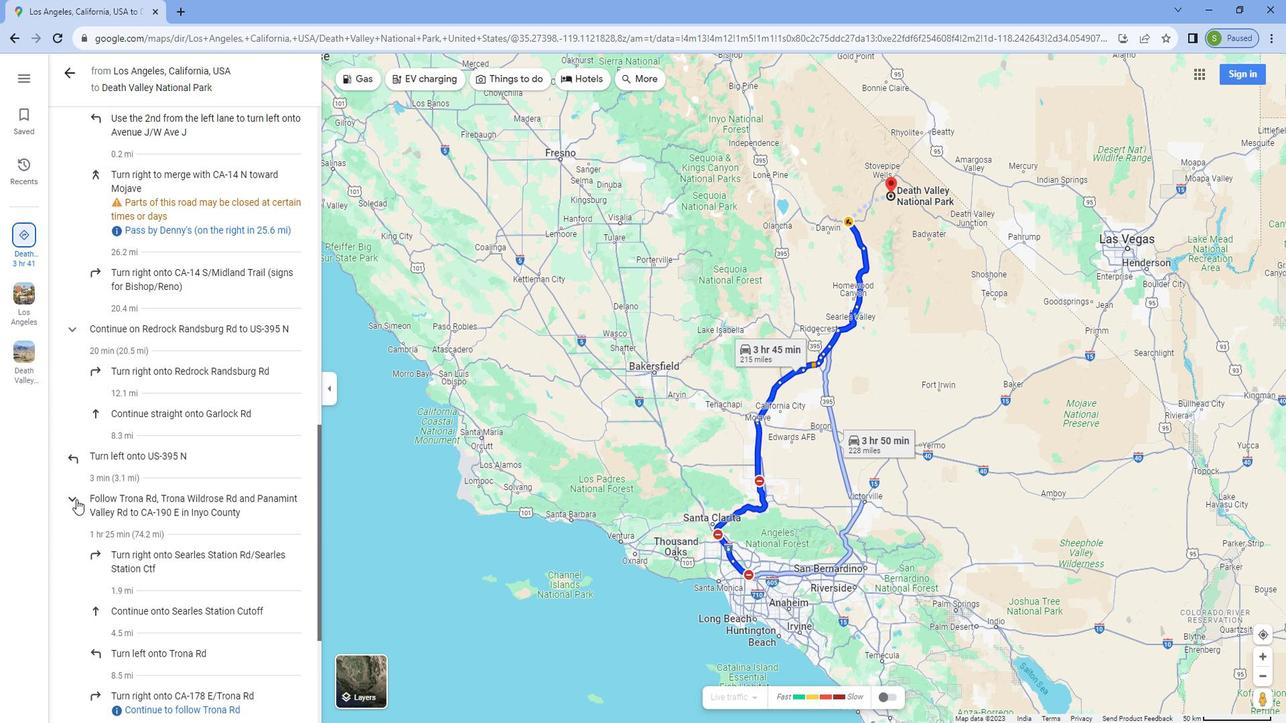 
Action: Mouse scrolled (942, 493) with delta (0, 0)
Screenshot: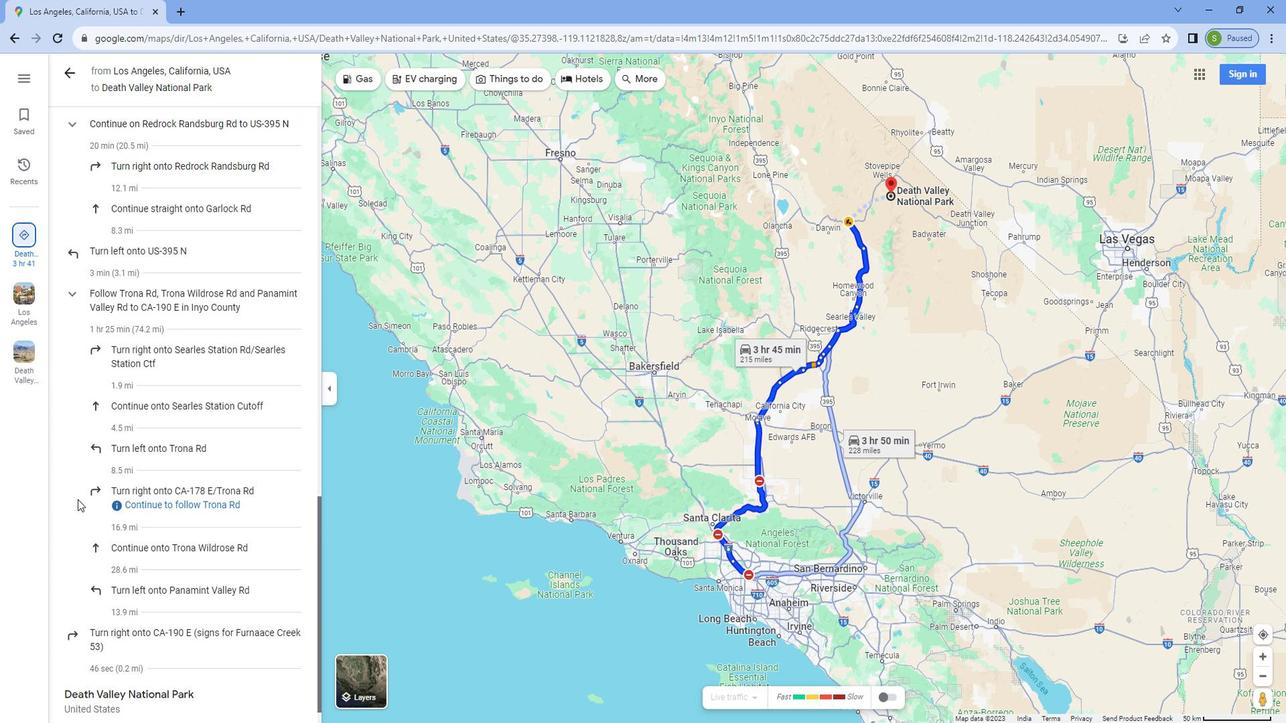 
Action: Mouse scrolled (942, 493) with delta (0, 0)
Screenshot: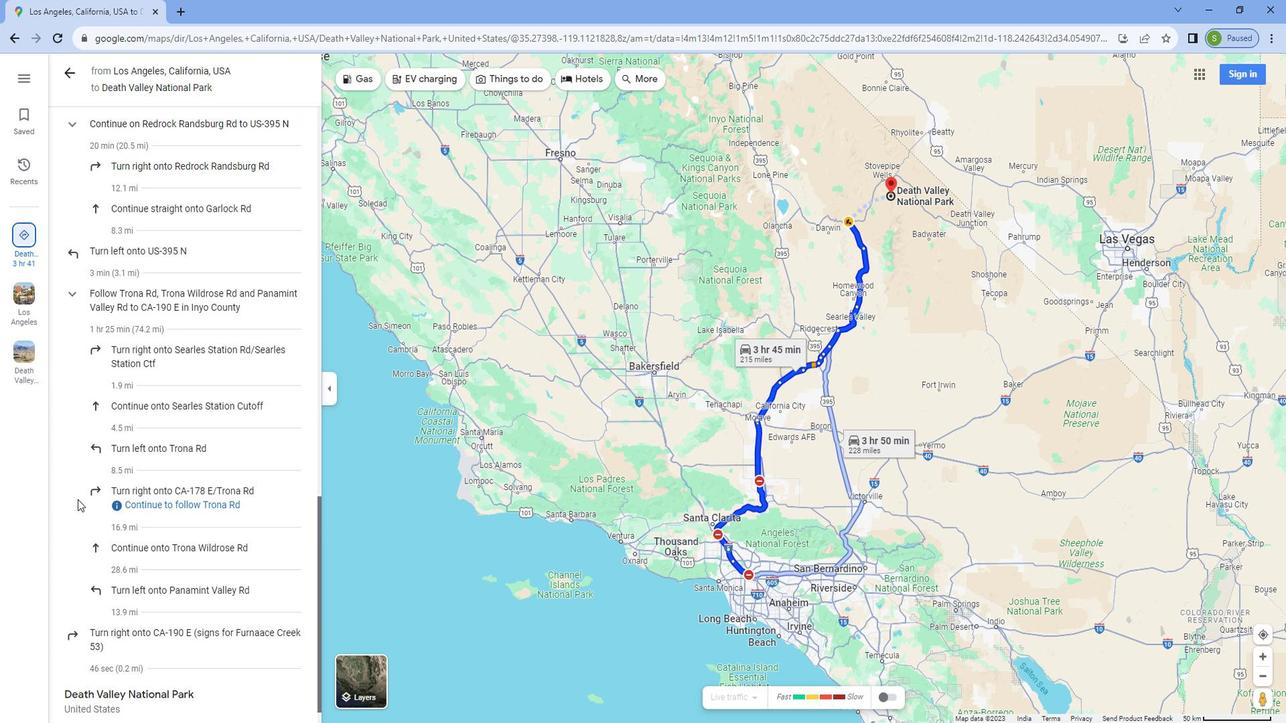 
Action: Mouse scrolled (942, 493) with delta (0, 0)
Screenshot: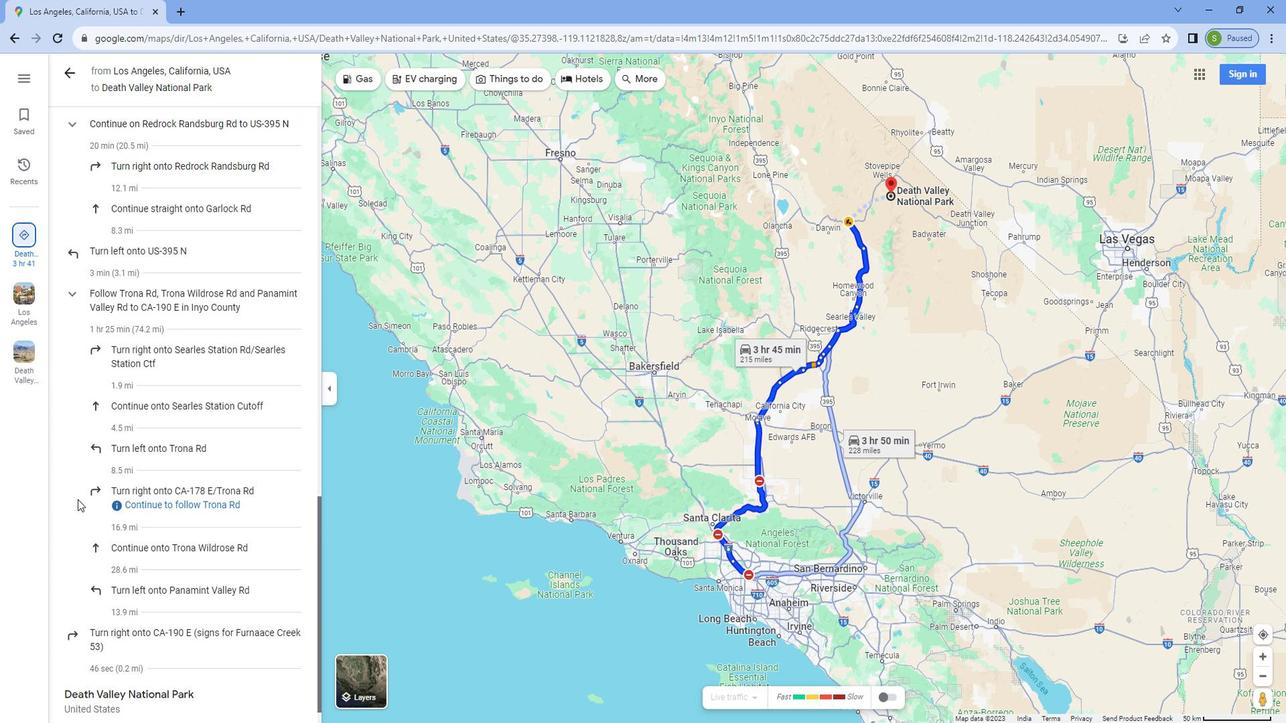 
Action: Mouse scrolled (942, 493) with delta (0, 0)
Screenshot: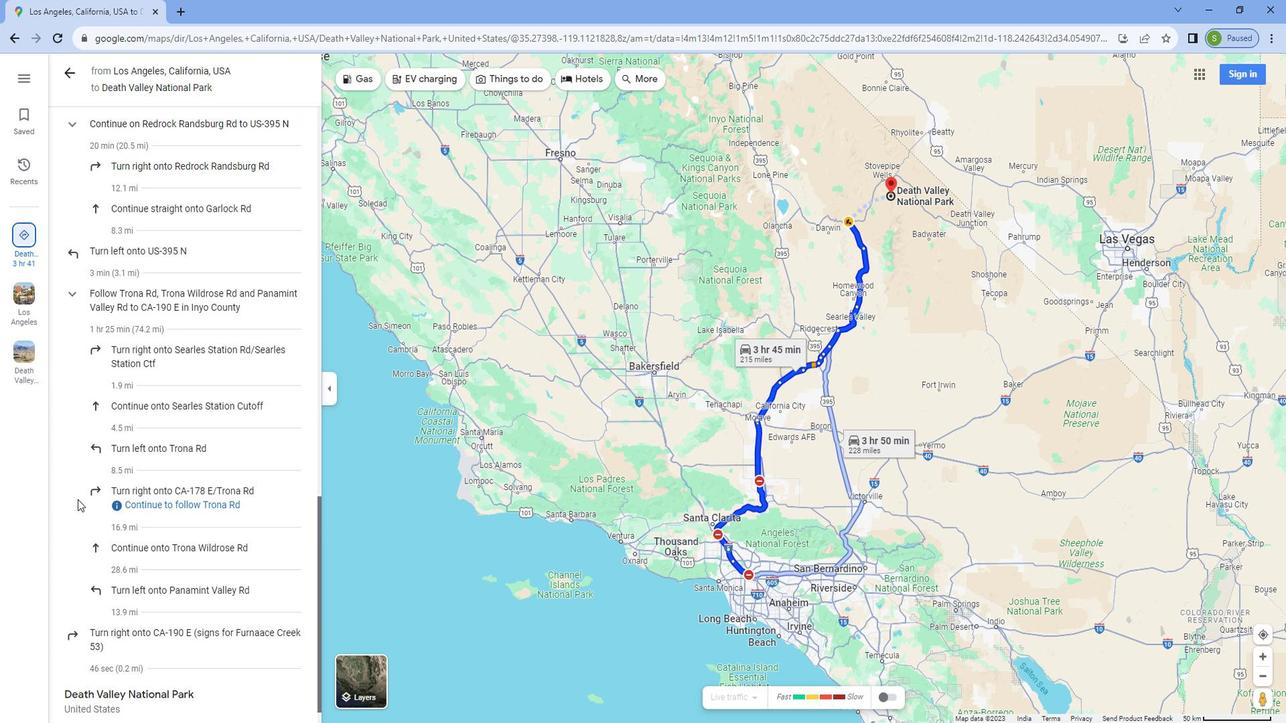 
Action: Mouse moved to (962, 485)
Screenshot: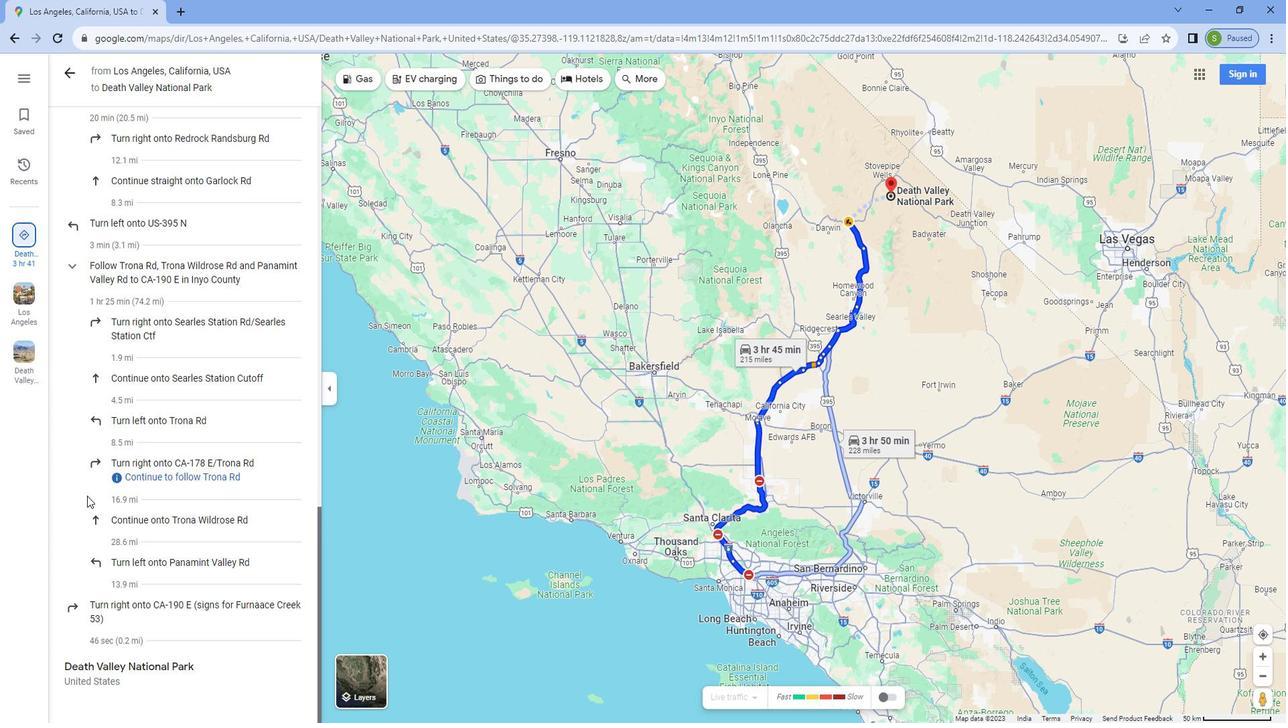 
Action: Mouse scrolled (962, 486) with delta (0, 0)
Screenshot: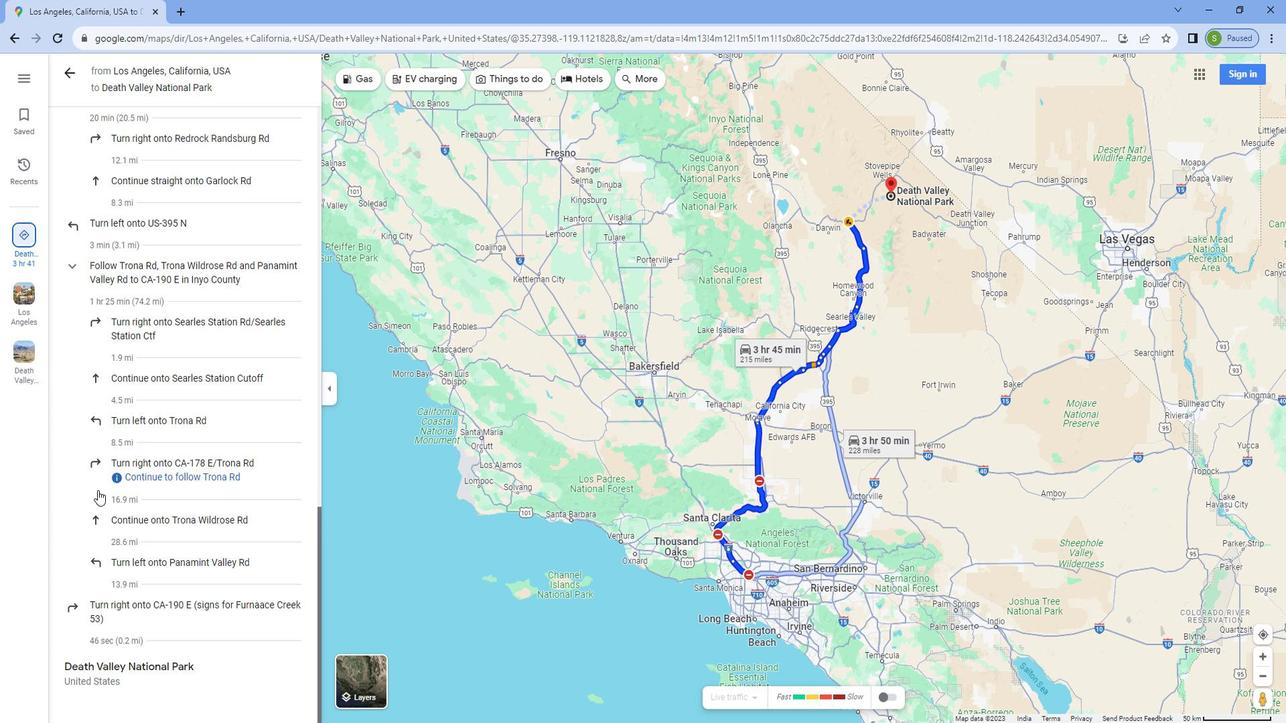 
Action: Mouse scrolled (962, 486) with delta (0, 0)
Screenshot: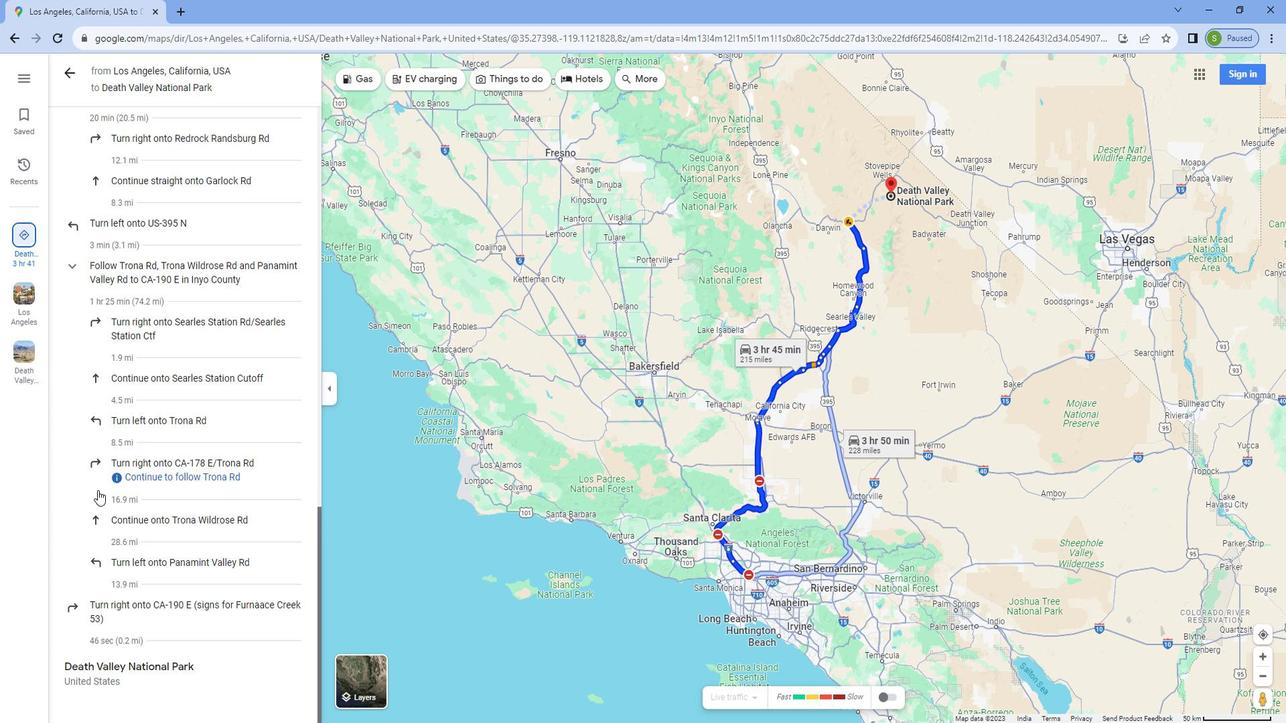 
Action: Mouse scrolled (962, 486) with delta (0, 0)
Screenshot: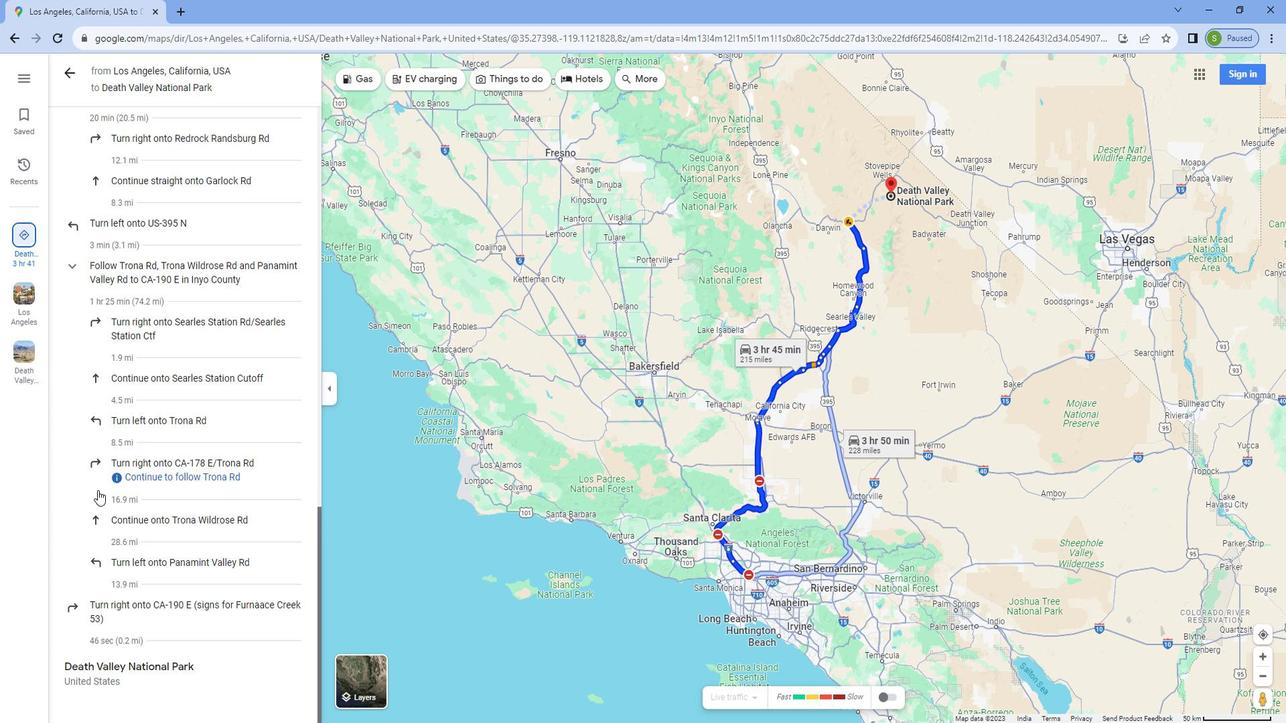 
Action: Mouse scrolled (962, 486) with delta (0, 0)
Screenshot: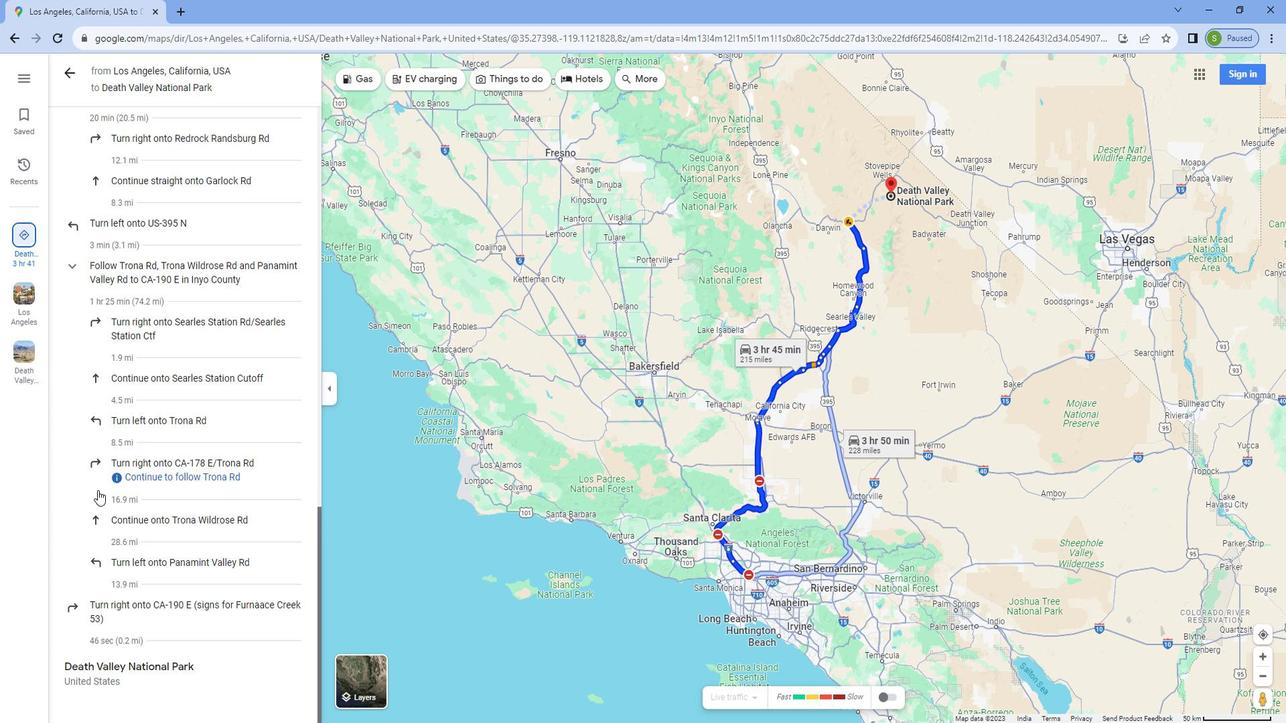 
Action: Mouse scrolled (962, 486) with delta (0, 0)
Screenshot: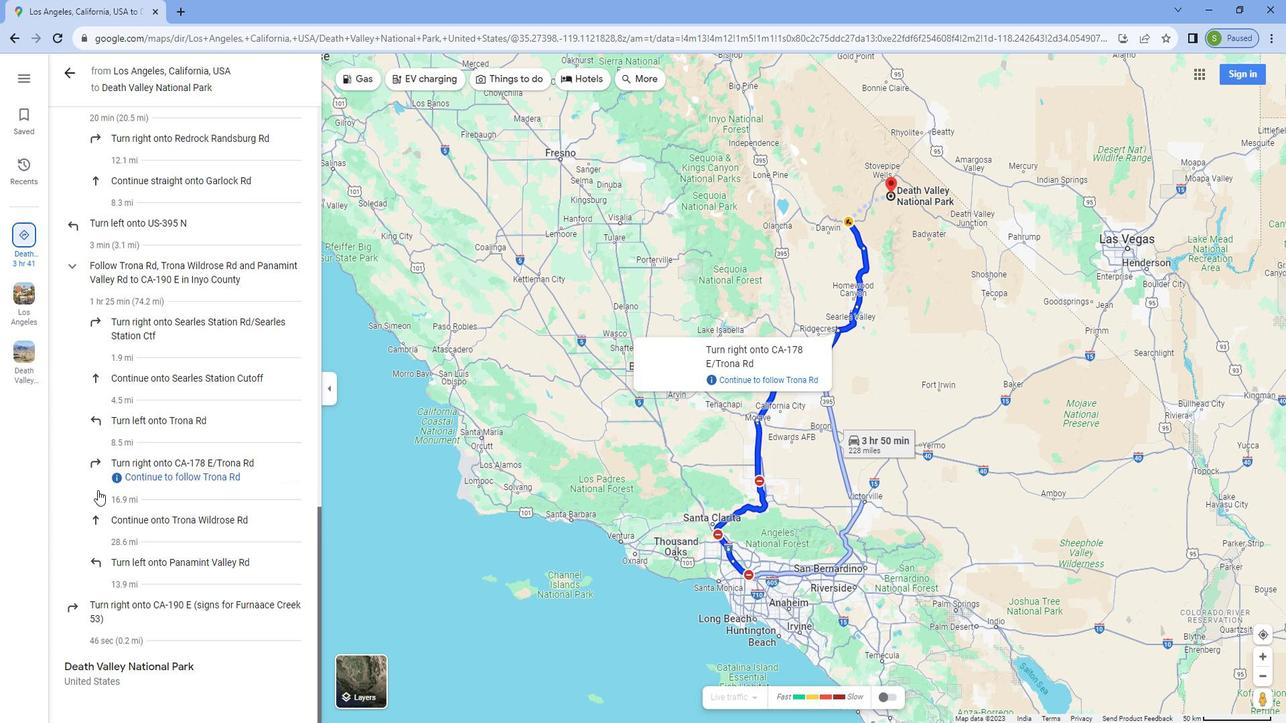 
Action: Mouse moved to (1135, 446)
Screenshot: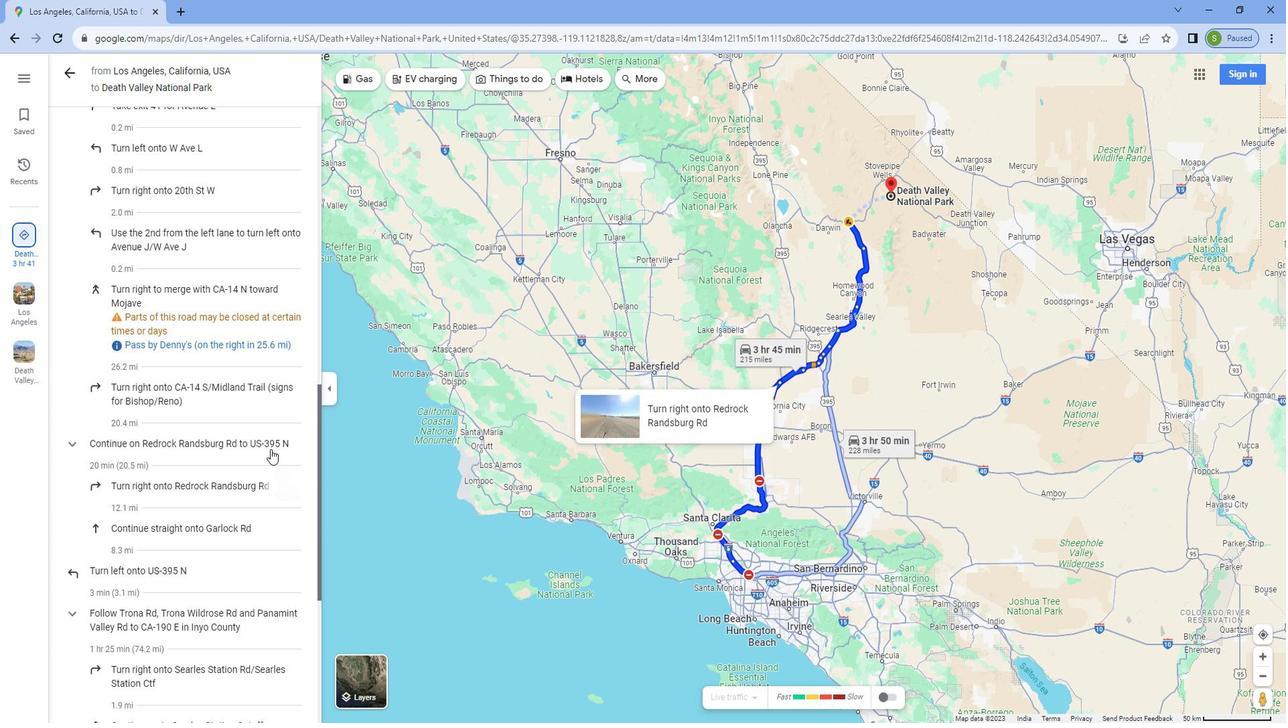 
